 Task: Create a due date automation trigger when advanced on, on the monday of the week a card is due add dates without a due date at 11:00 AM.
Action: Mouse moved to (919, 273)
Screenshot: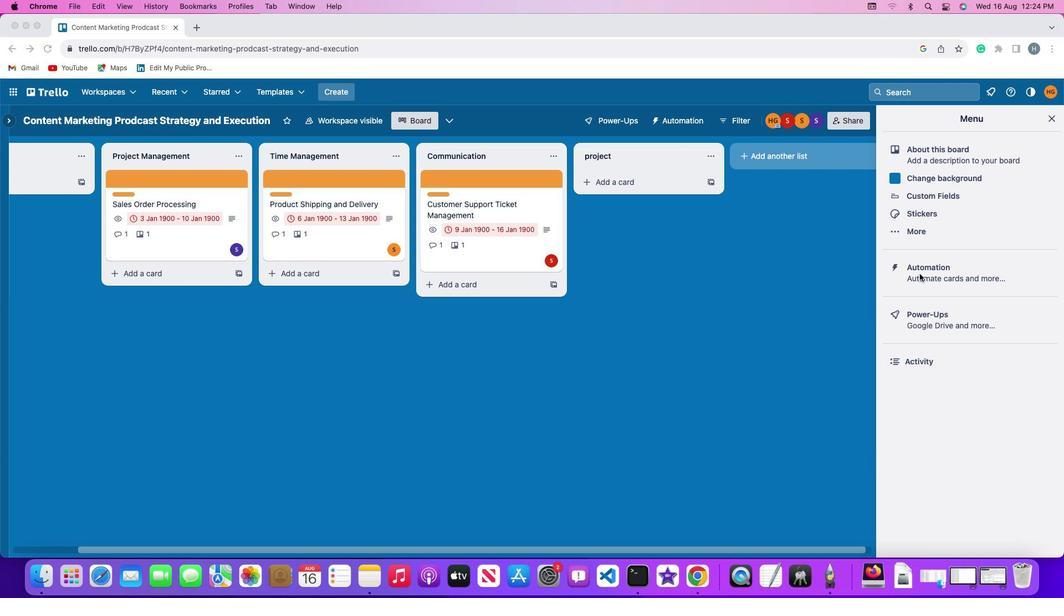 
Action: Mouse pressed left at (919, 273)
Screenshot: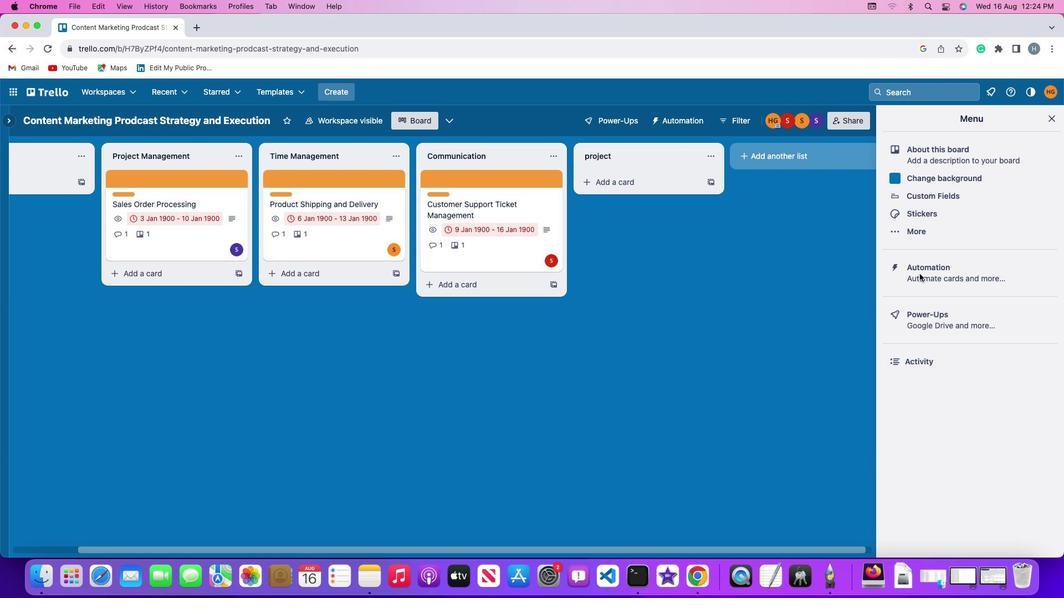 
Action: Mouse pressed left at (919, 273)
Screenshot: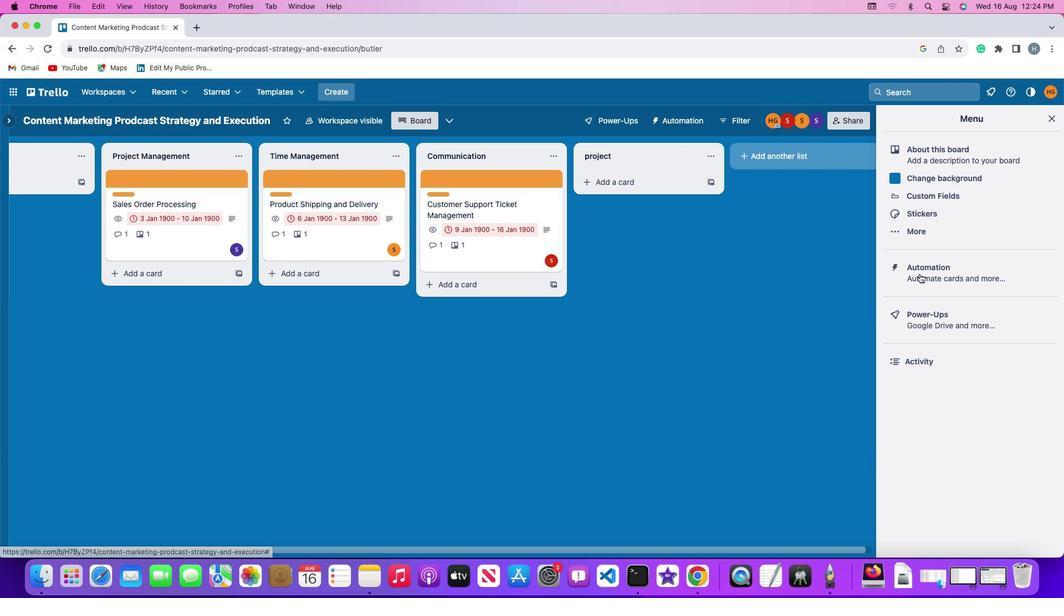 
Action: Mouse moved to (72, 266)
Screenshot: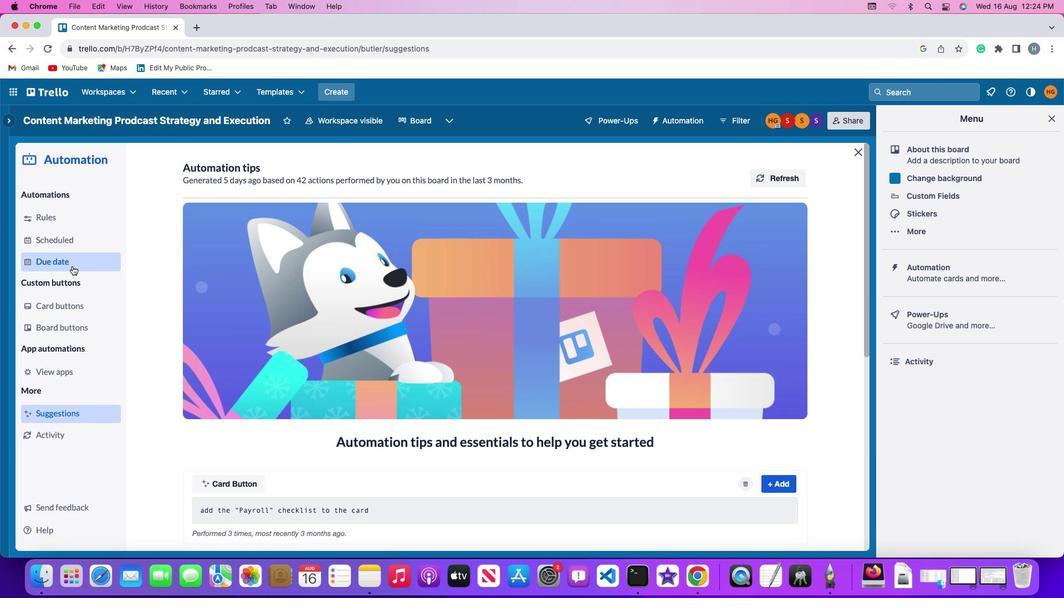 
Action: Mouse pressed left at (72, 266)
Screenshot: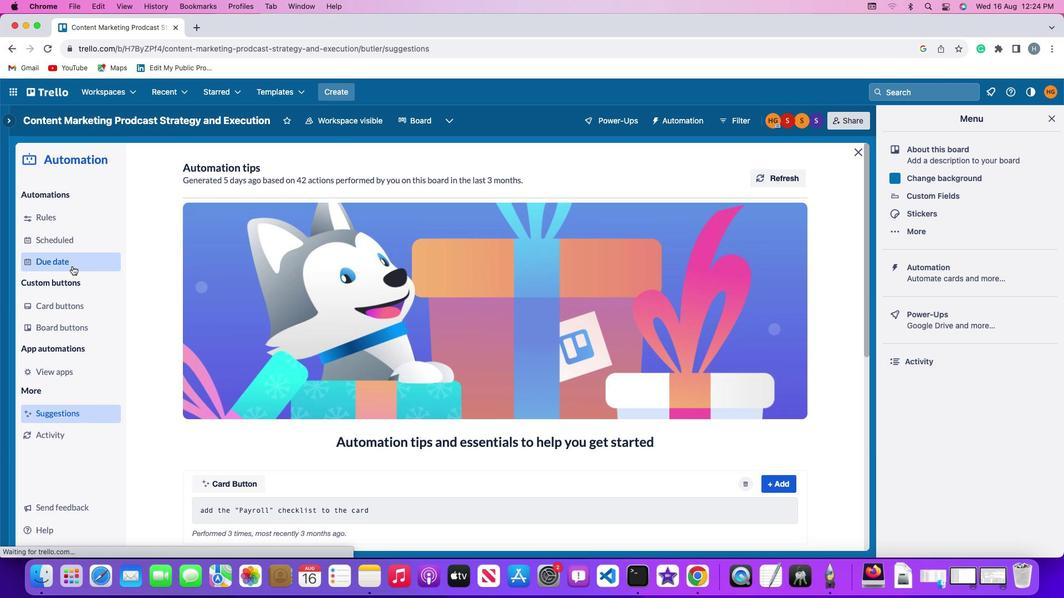 
Action: Mouse moved to (737, 169)
Screenshot: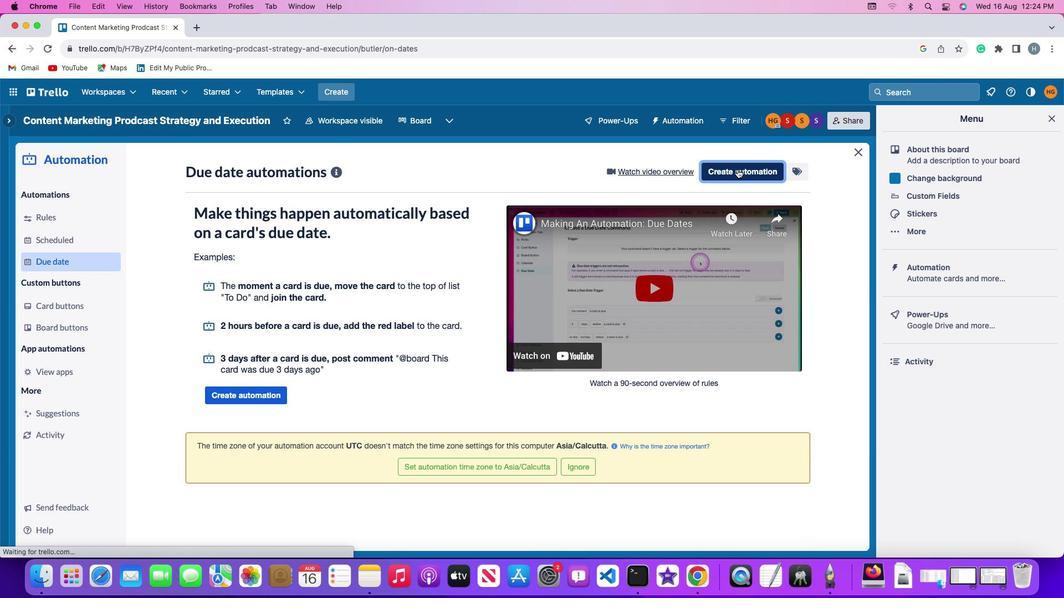 
Action: Mouse pressed left at (737, 169)
Screenshot: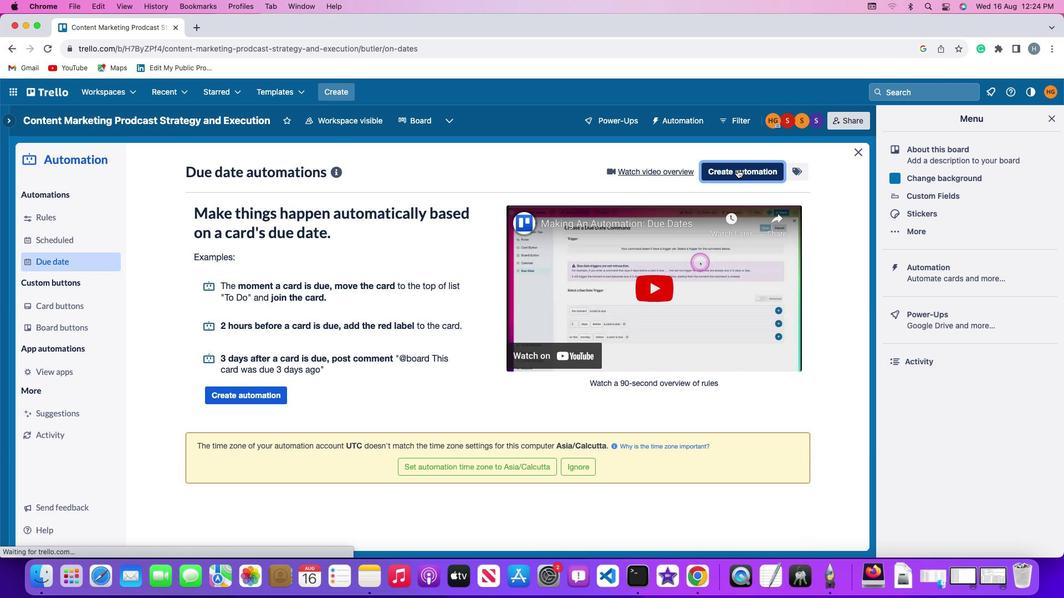 
Action: Mouse moved to (247, 283)
Screenshot: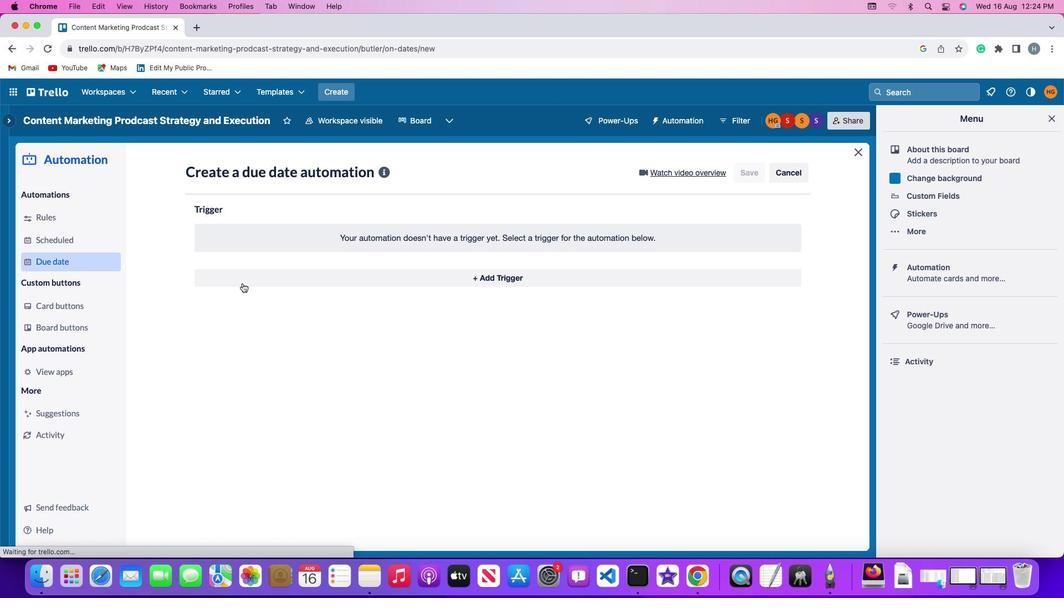 
Action: Mouse pressed left at (247, 283)
Screenshot: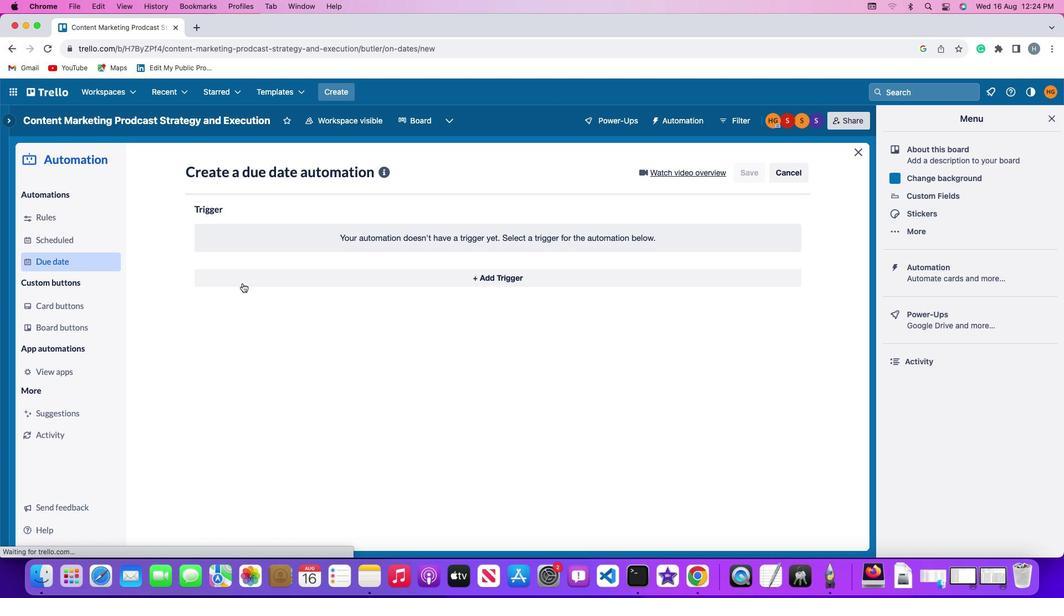 
Action: Mouse moved to (235, 481)
Screenshot: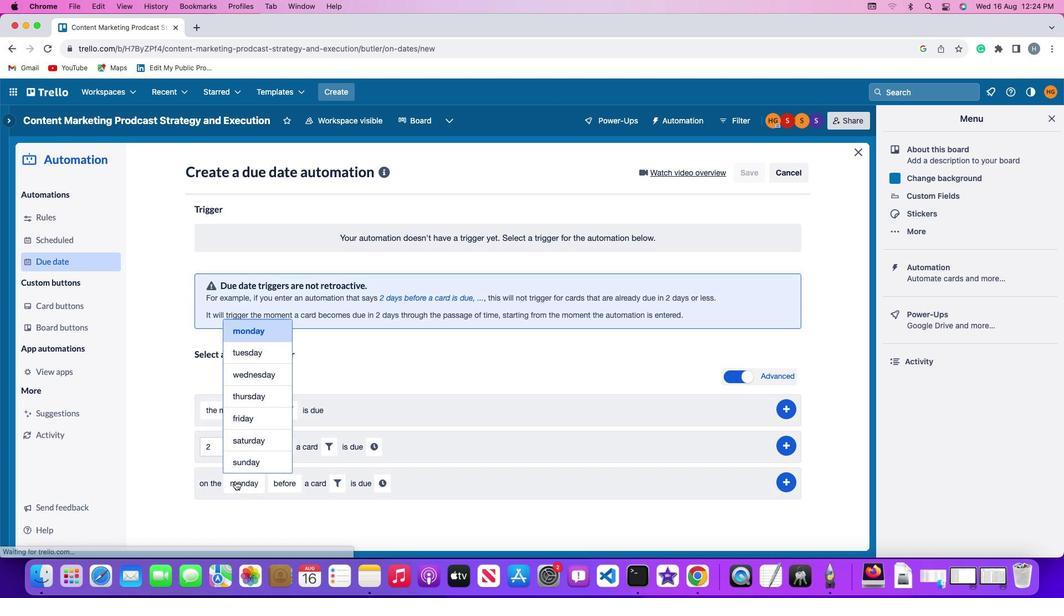 
Action: Mouse pressed left at (235, 481)
Screenshot: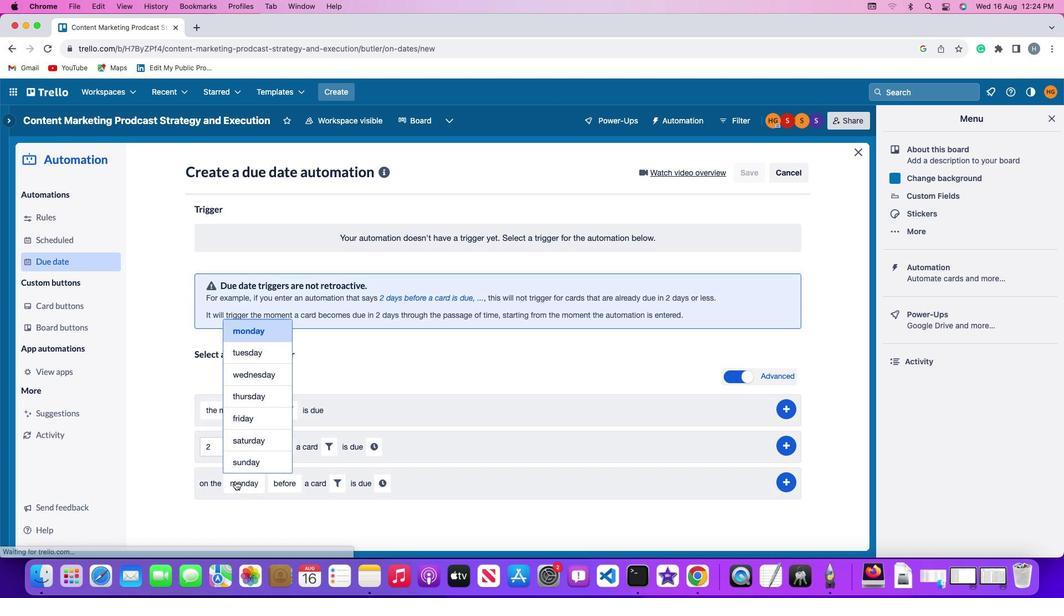 
Action: Mouse moved to (235, 328)
Screenshot: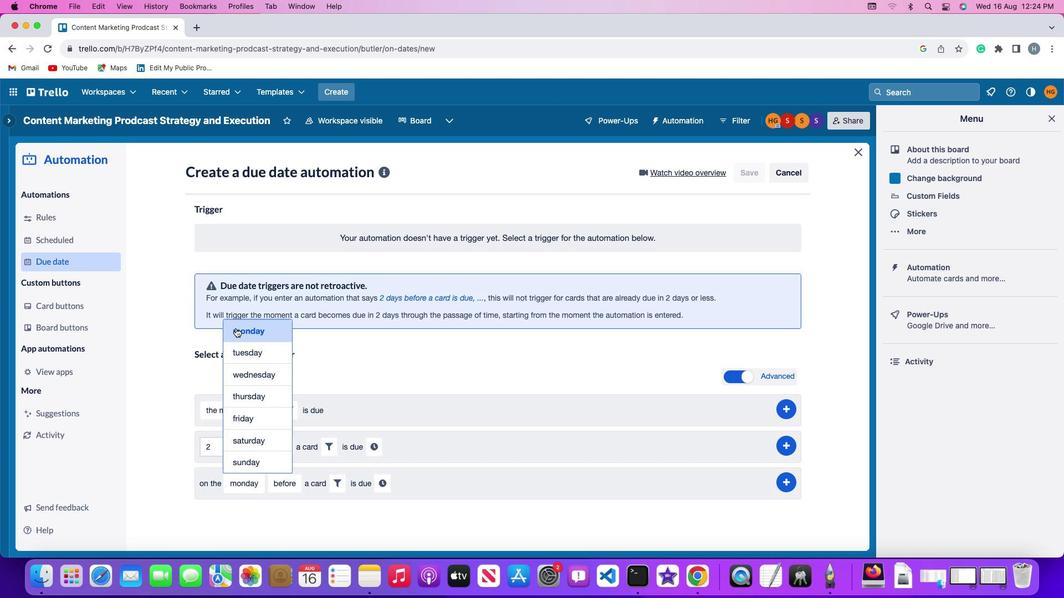 
Action: Mouse pressed left at (235, 328)
Screenshot: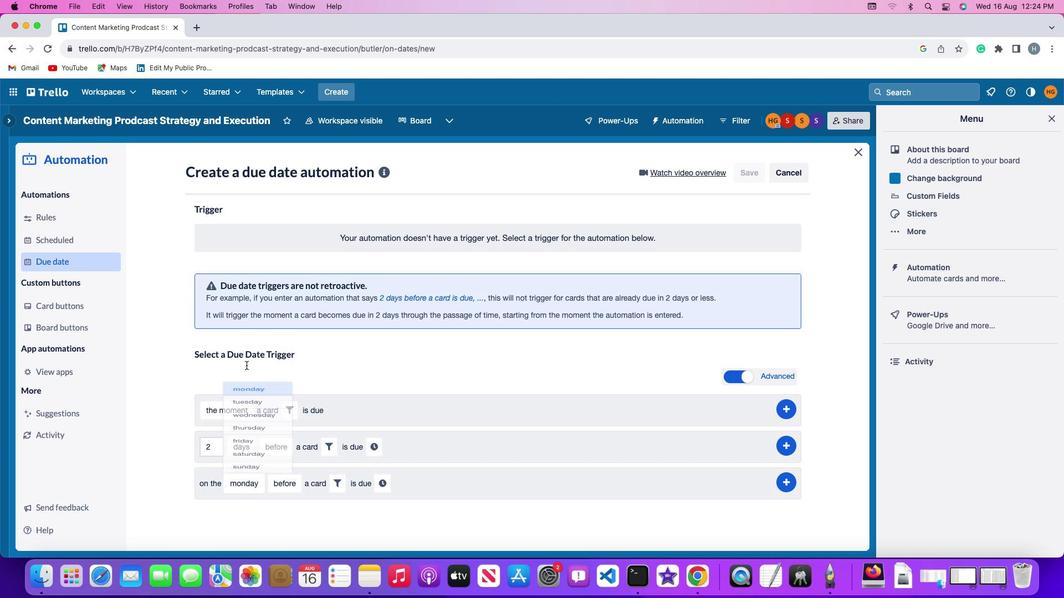 
Action: Mouse moved to (289, 478)
Screenshot: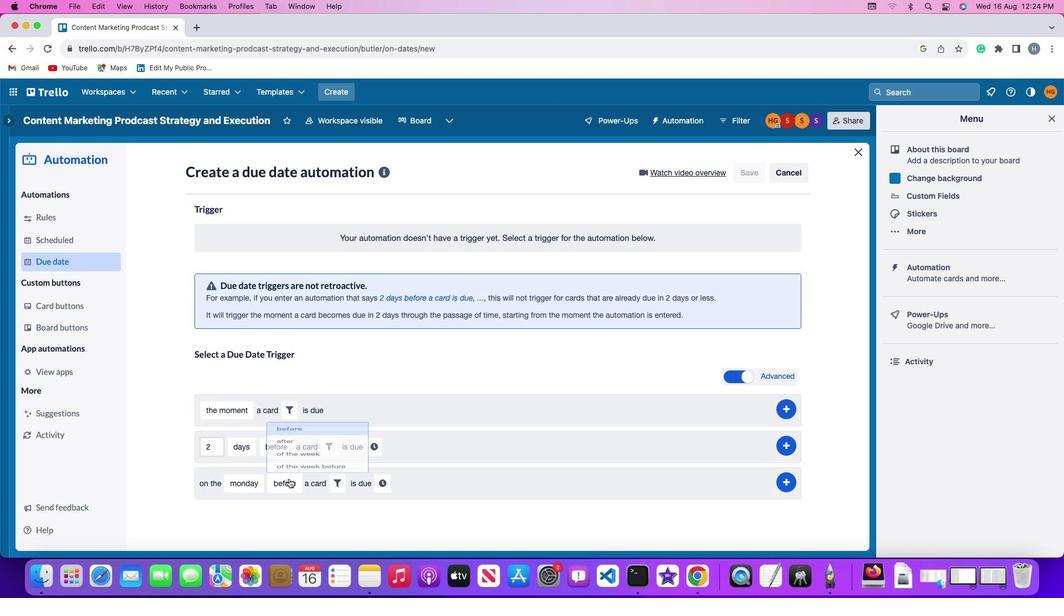 
Action: Mouse pressed left at (289, 478)
Screenshot: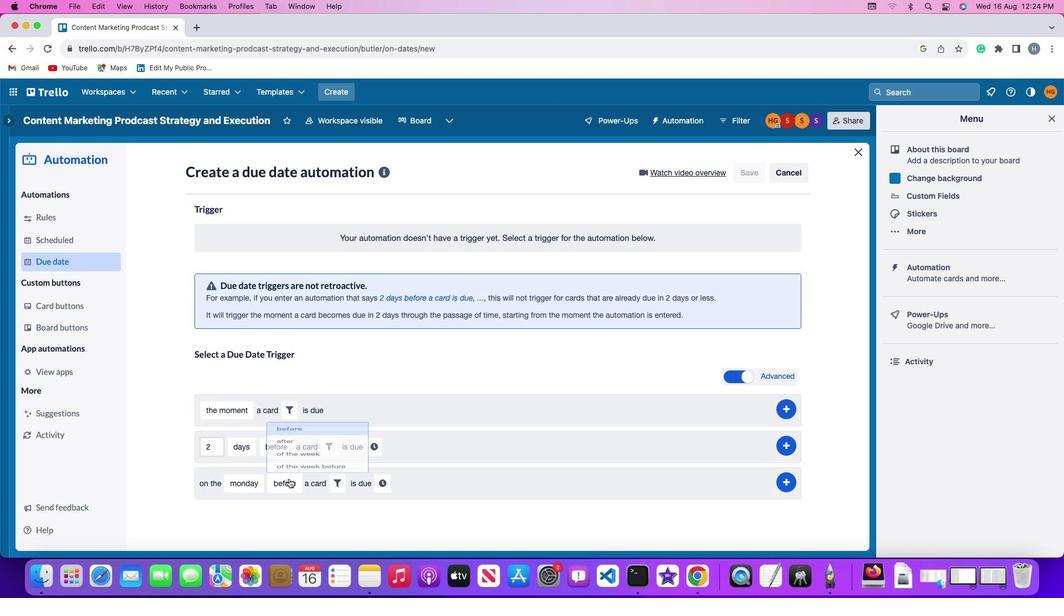 
Action: Mouse moved to (288, 432)
Screenshot: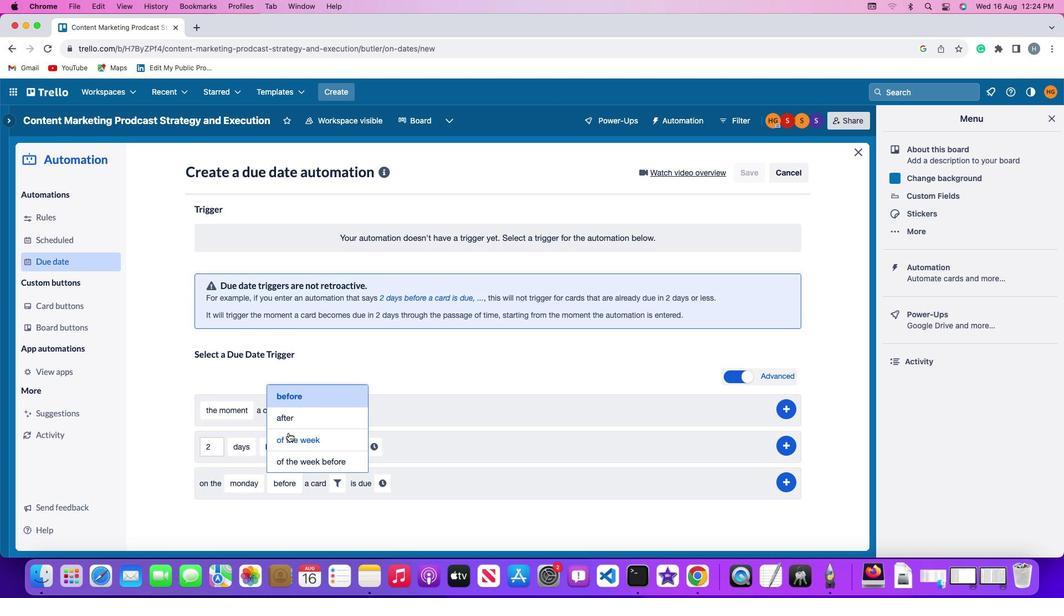 
Action: Mouse pressed left at (288, 432)
Screenshot: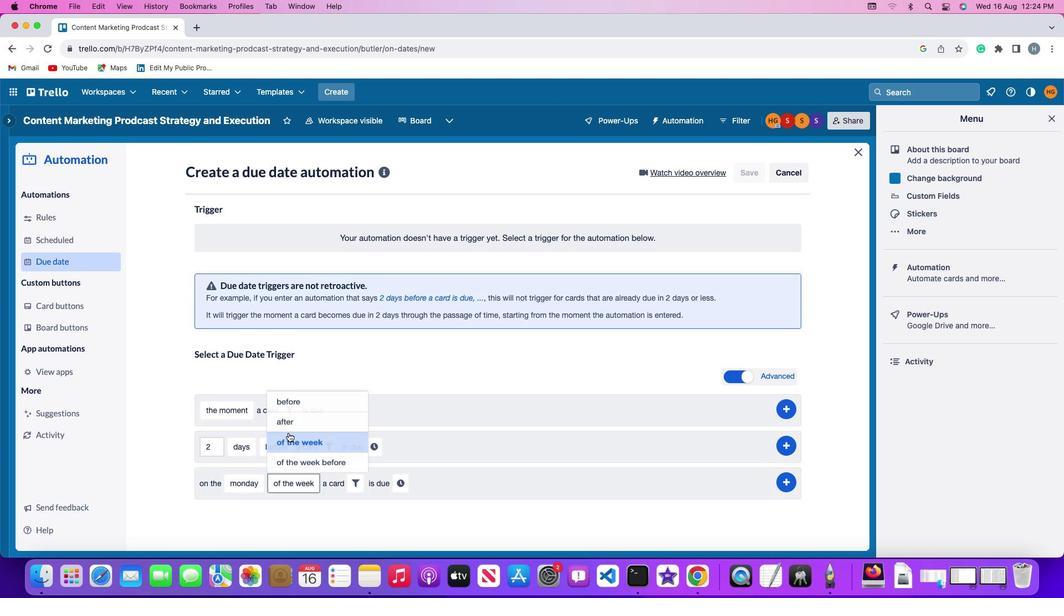 
Action: Mouse moved to (355, 480)
Screenshot: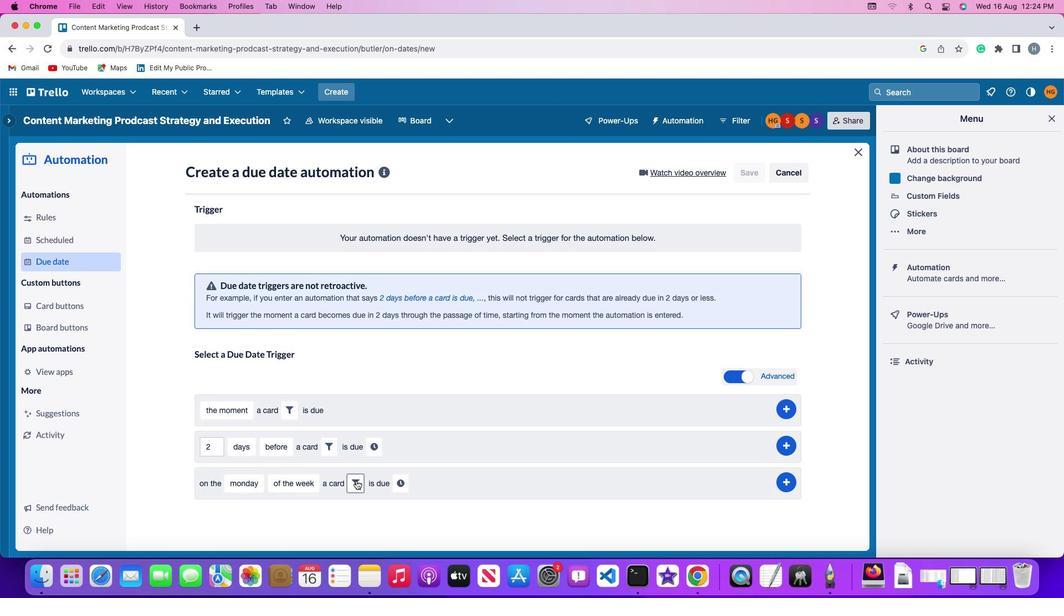 
Action: Mouse pressed left at (355, 480)
Screenshot: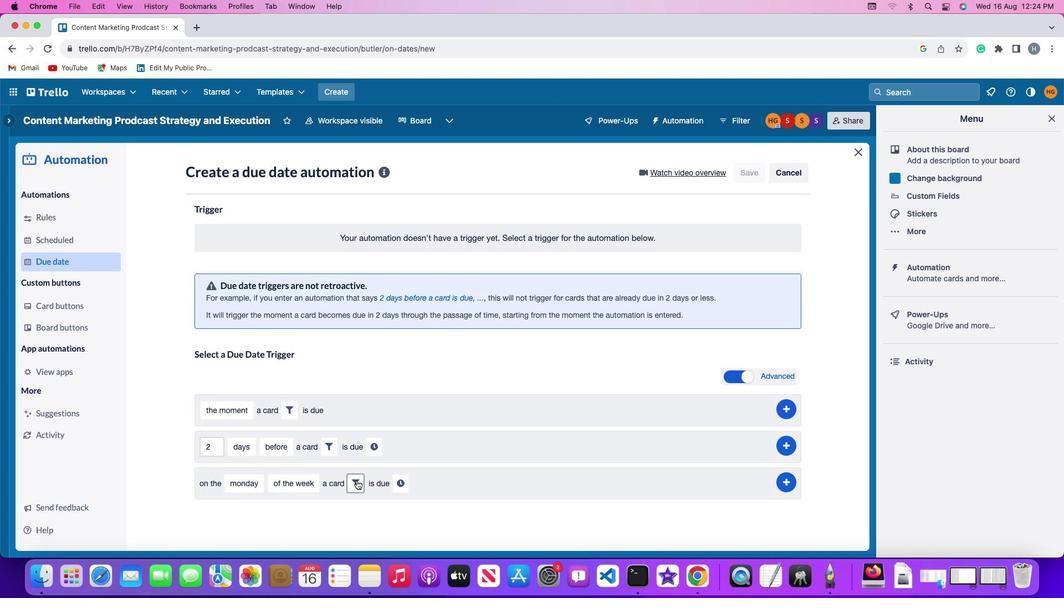 
Action: Mouse moved to (415, 525)
Screenshot: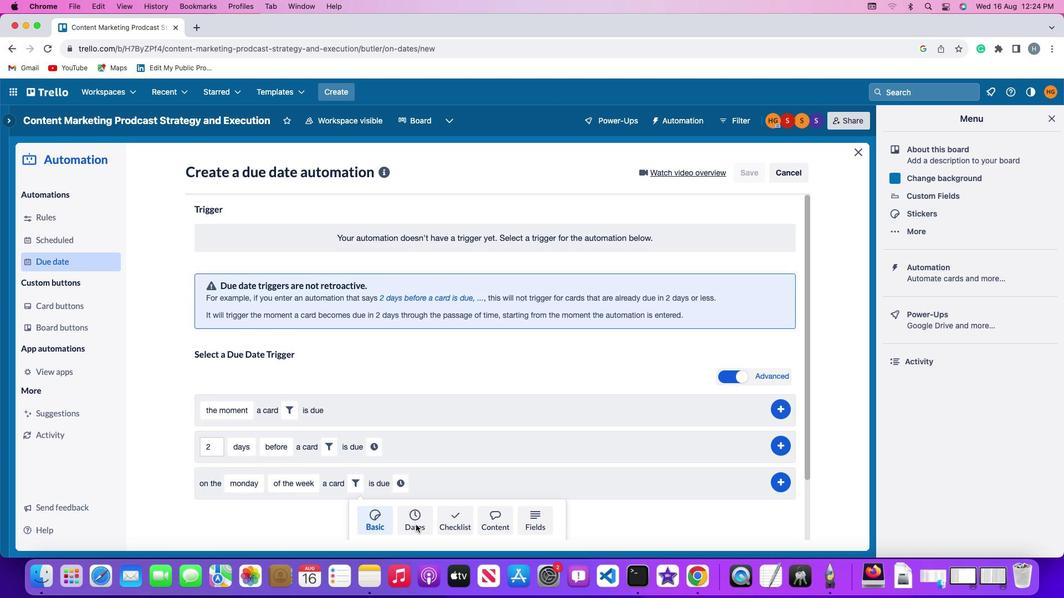 
Action: Mouse pressed left at (415, 525)
Screenshot: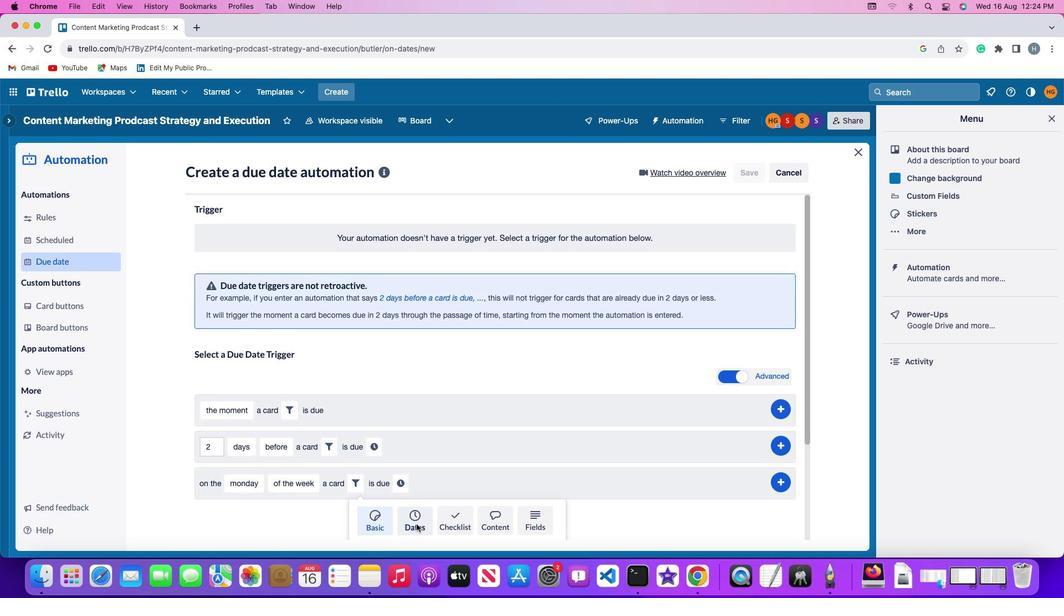 
Action: Mouse moved to (337, 516)
Screenshot: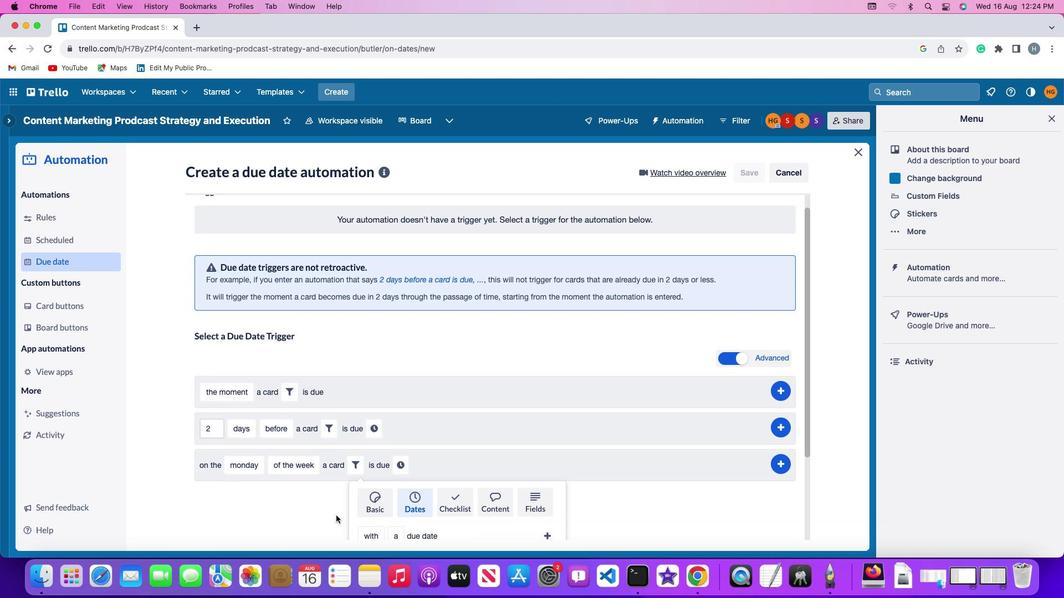 
Action: Mouse scrolled (337, 516) with delta (0, 0)
Screenshot: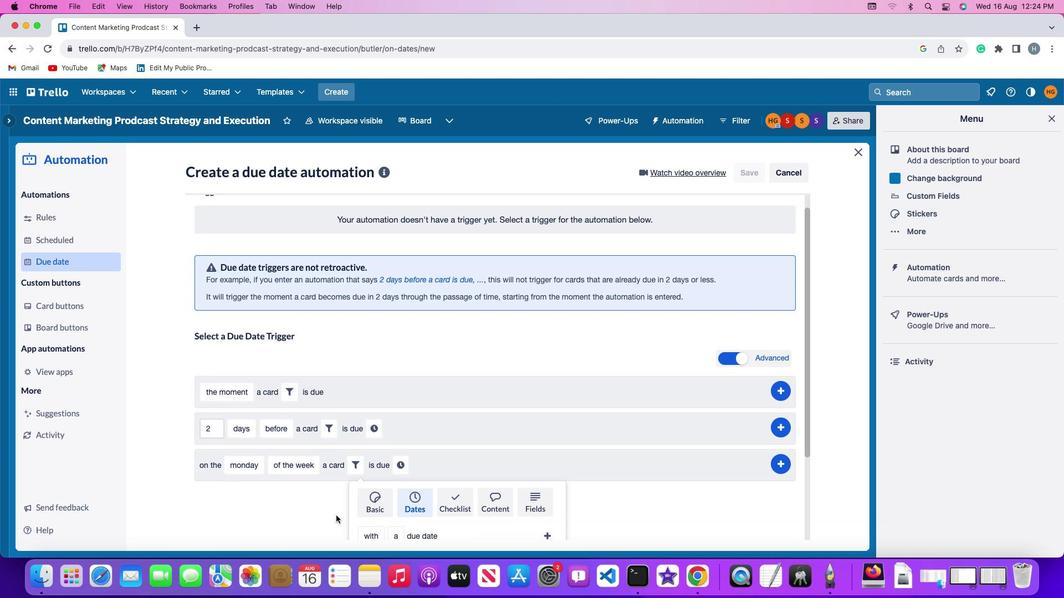 
Action: Mouse moved to (337, 516)
Screenshot: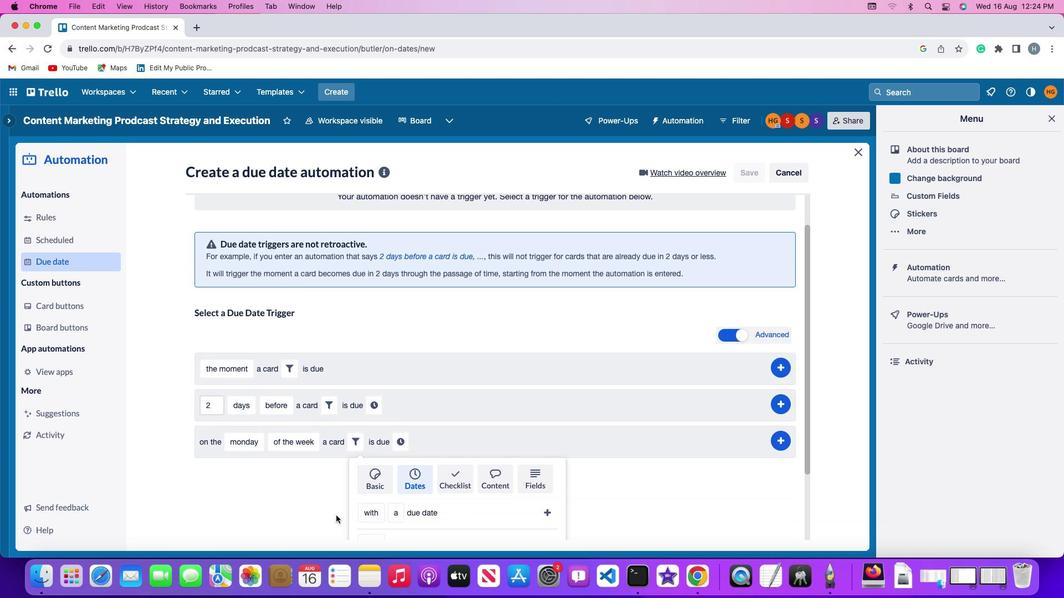 
Action: Mouse scrolled (337, 516) with delta (0, 0)
Screenshot: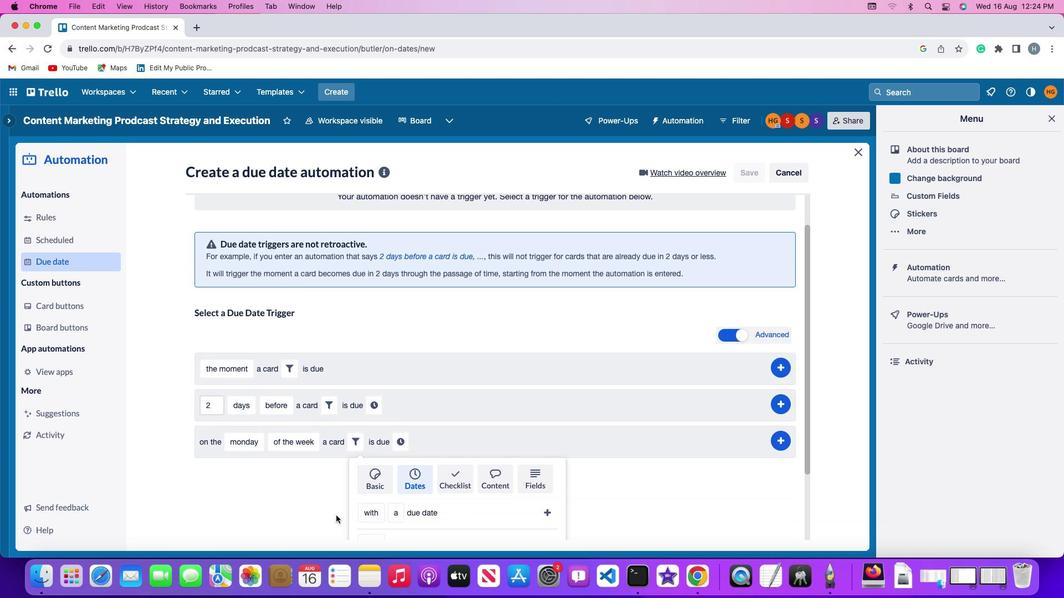 
Action: Mouse scrolled (337, 516) with delta (0, -1)
Screenshot: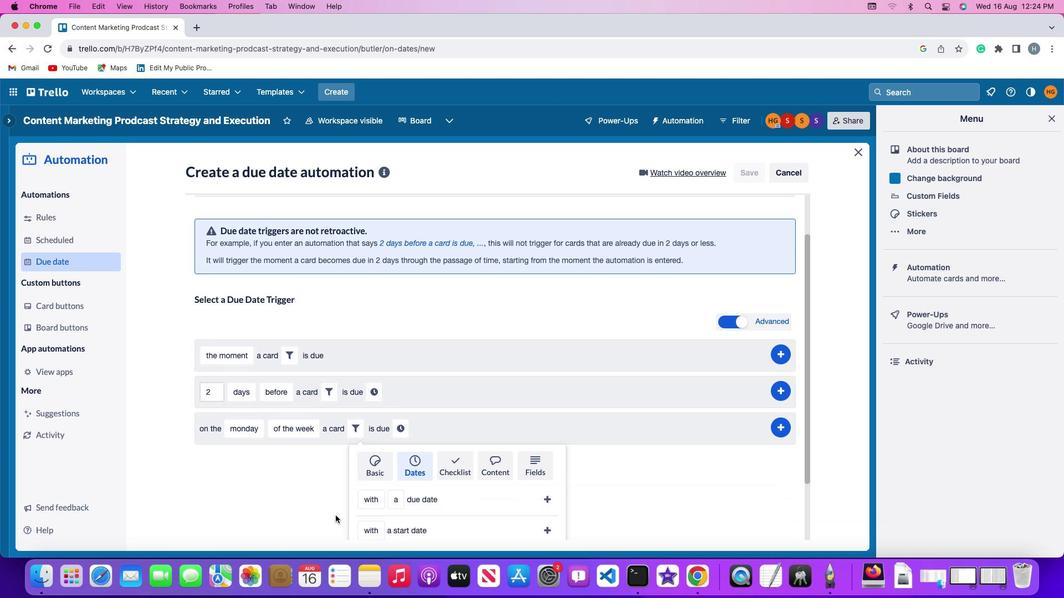 
Action: Mouse moved to (336, 515)
Screenshot: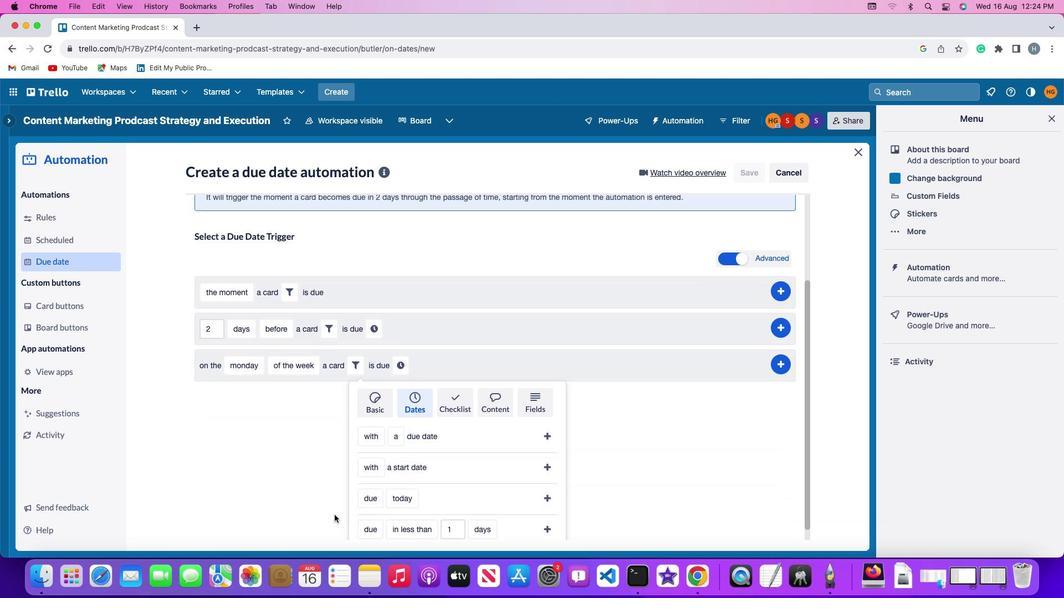 
Action: Mouse scrolled (336, 515) with delta (0, -2)
Screenshot: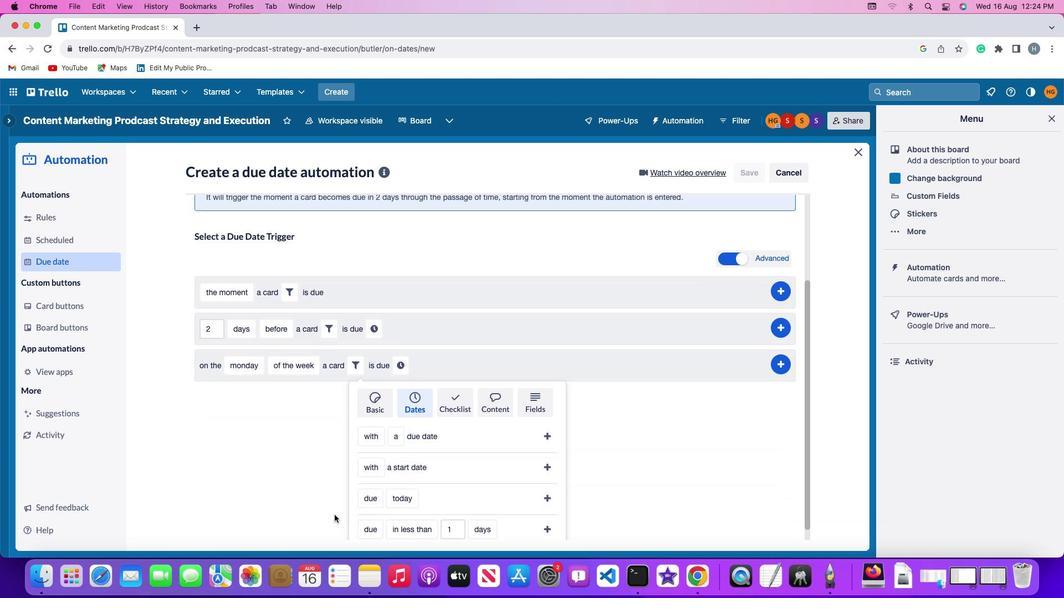 
Action: Mouse moved to (367, 418)
Screenshot: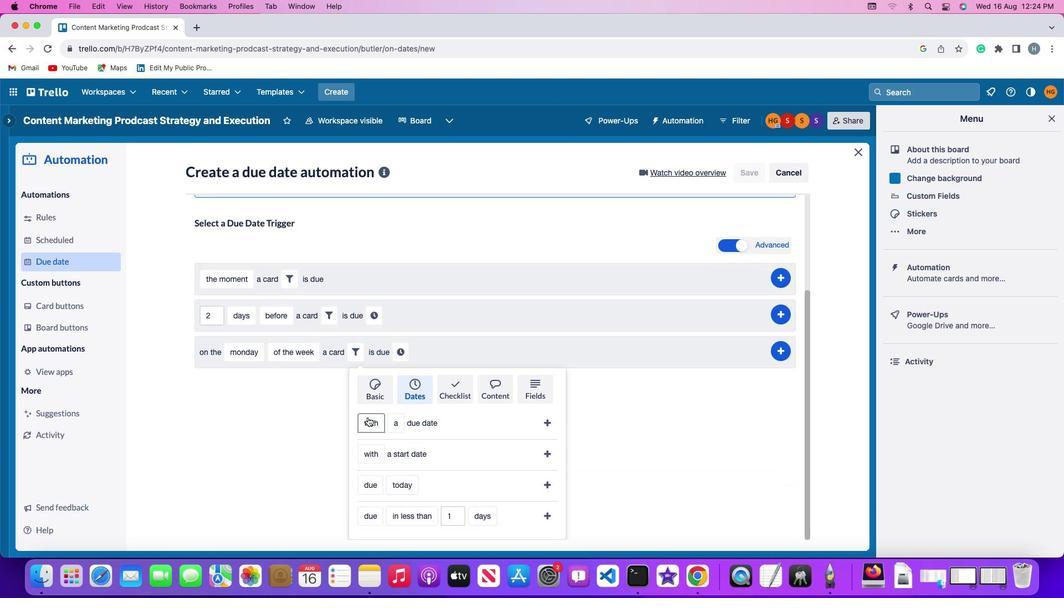 
Action: Mouse pressed left at (367, 418)
Screenshot: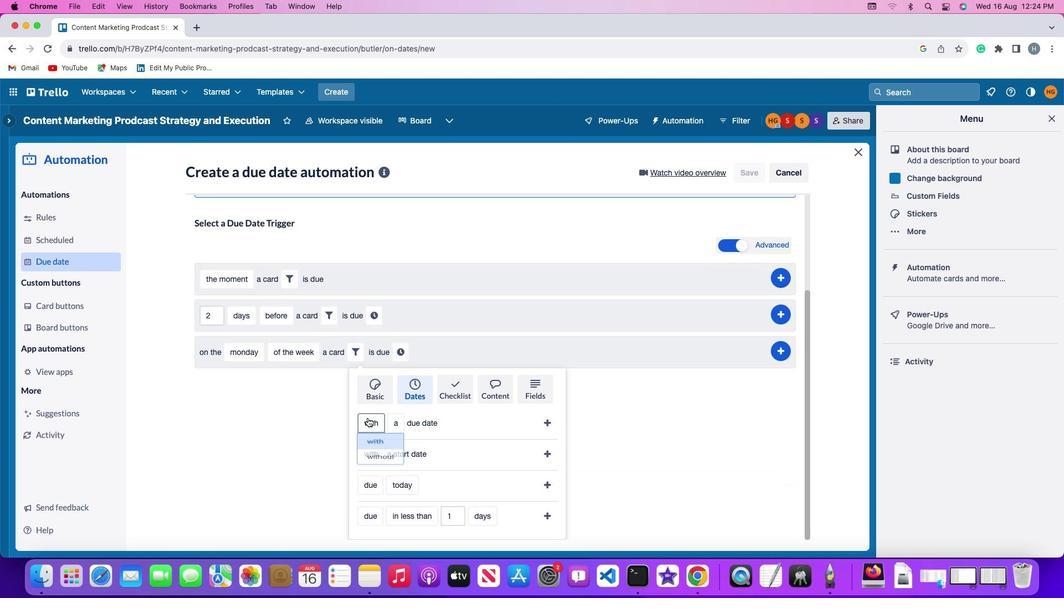 
Action: Mouse moved to (375, 471)
Screenshot: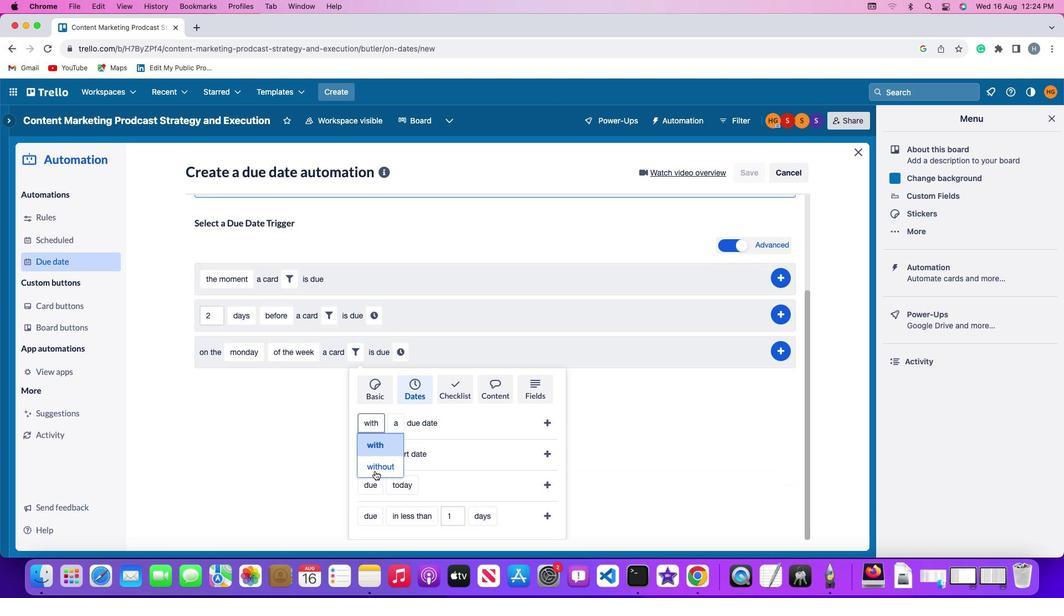 
Action: Mouse pressed left at (375, 471)
Screenshot: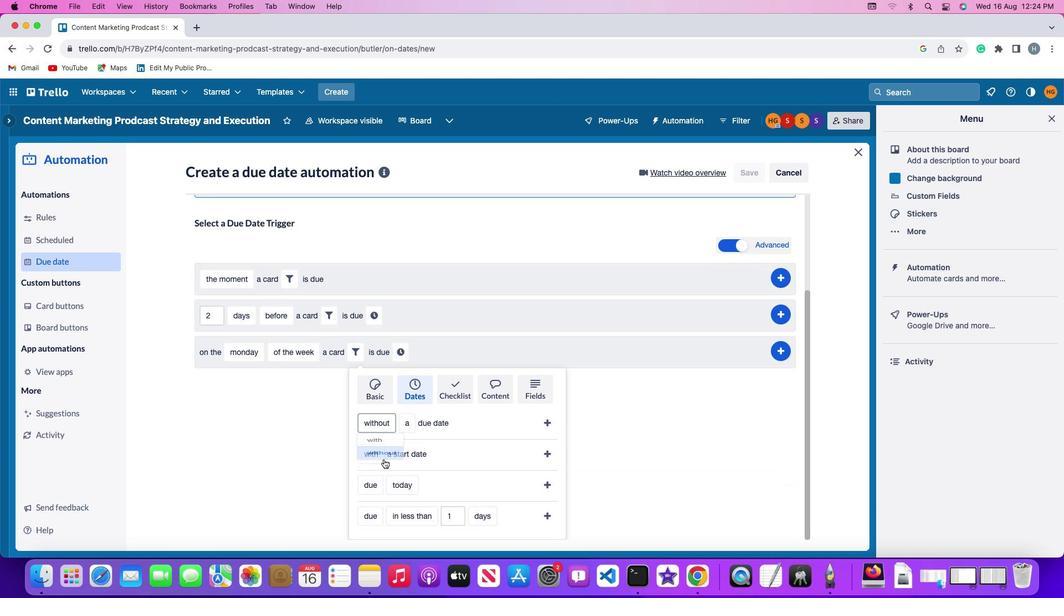 
Action: Mouse moved to (403, 429)
Screenshot: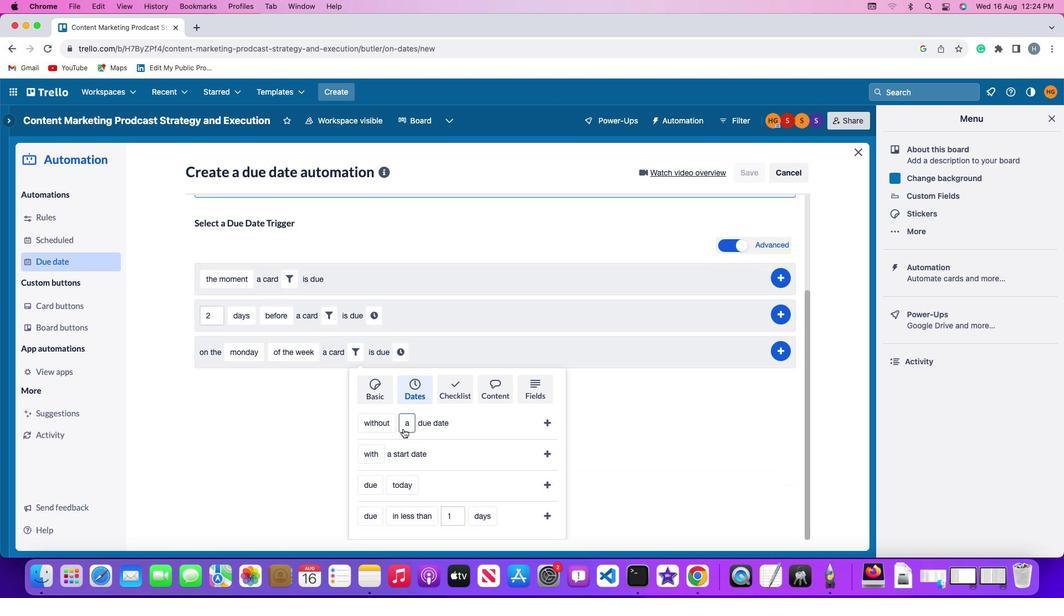 
Action: Mouse pressed left at (403, 429)
Screenshot: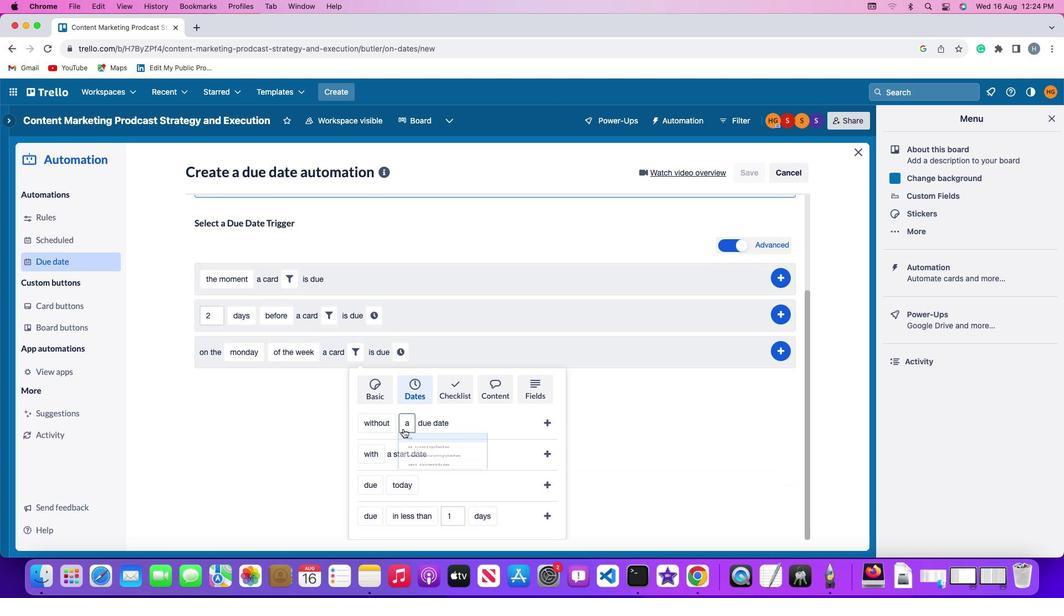 
Action: Mouse moved to (421, 447)
Screenshot: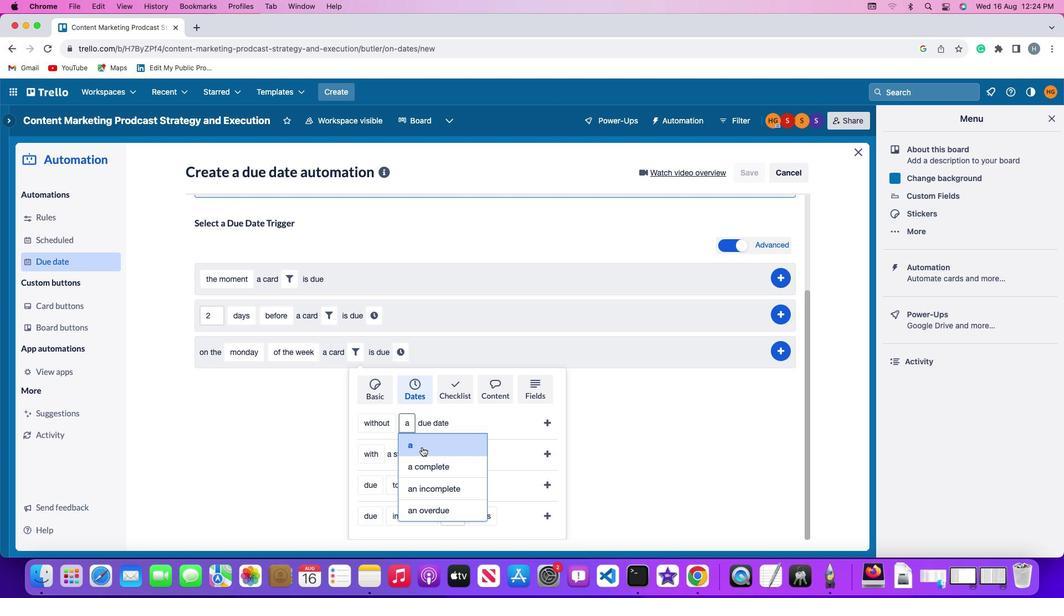 
Action: Mouse pressed left at (421, 447)
Screenshot: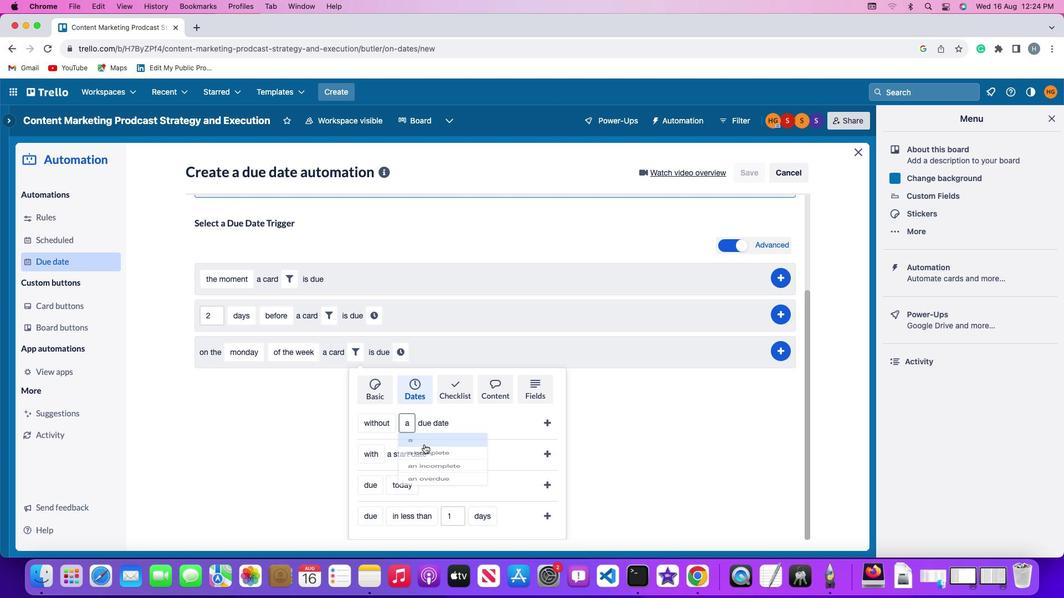 
Action: Mouse moved to (549, 422)
Screenshot: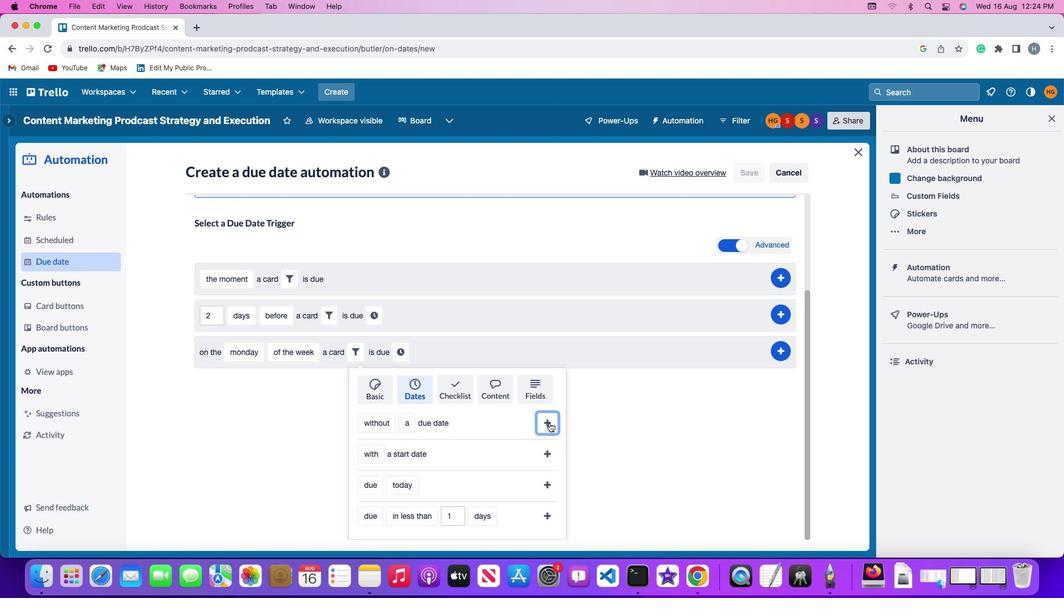 
Action: Mouse pressed left at (549, 422)
Screenshot: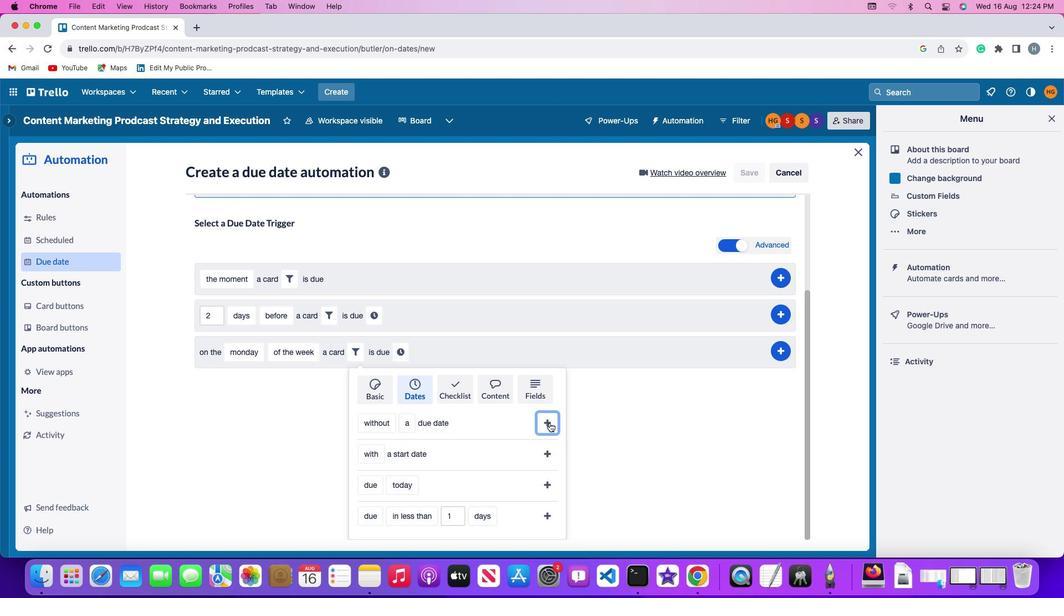 
Action: Mouse moved to (489, 481)
Screenshot: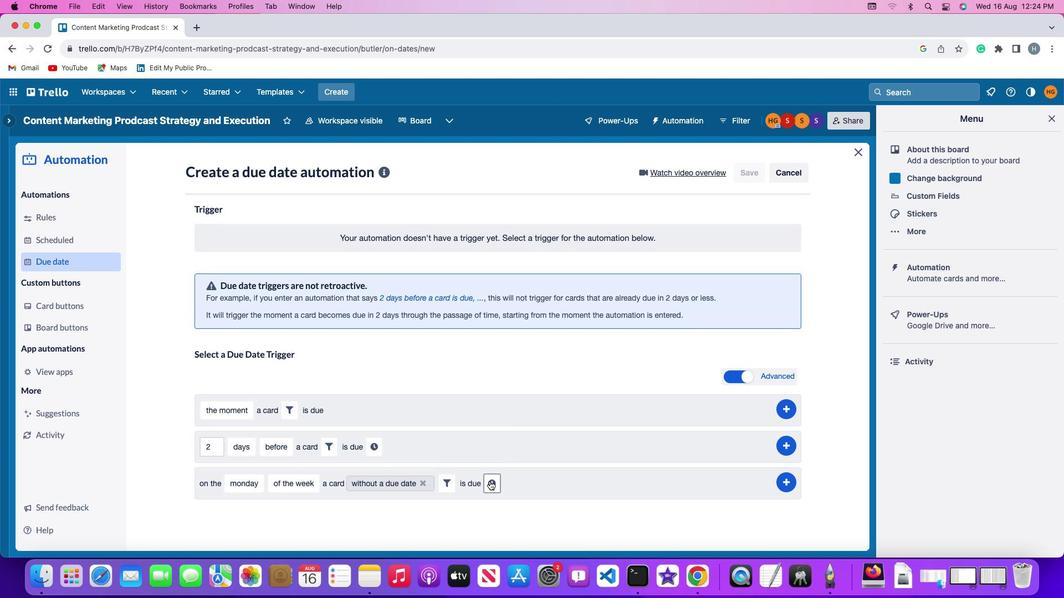 
Action: Mouse pressed left at (489, 481)
Screenshot: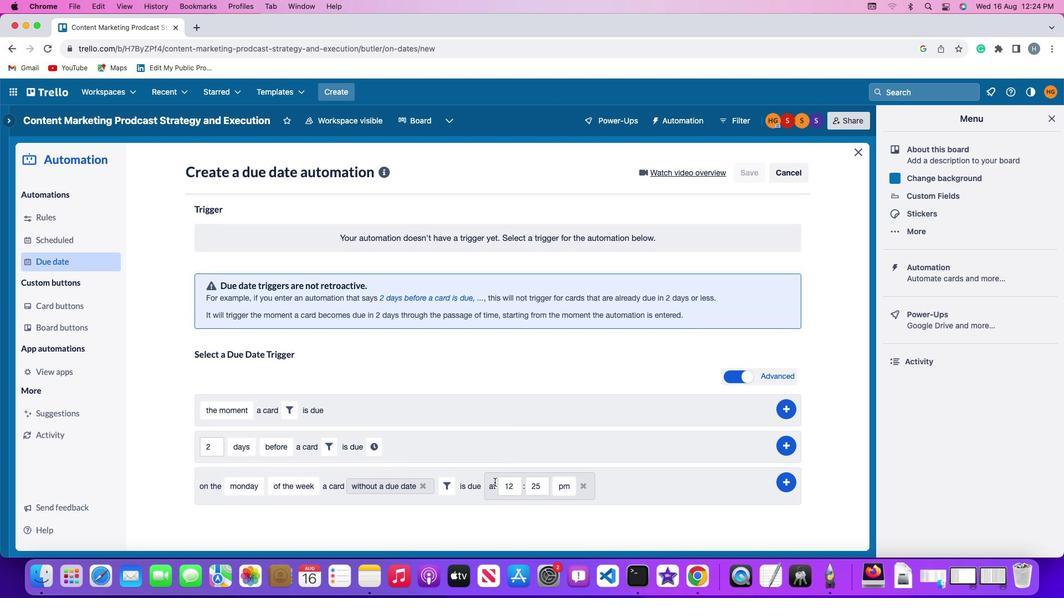 
Action: Mouse moved to (515, 486)
Screenshot: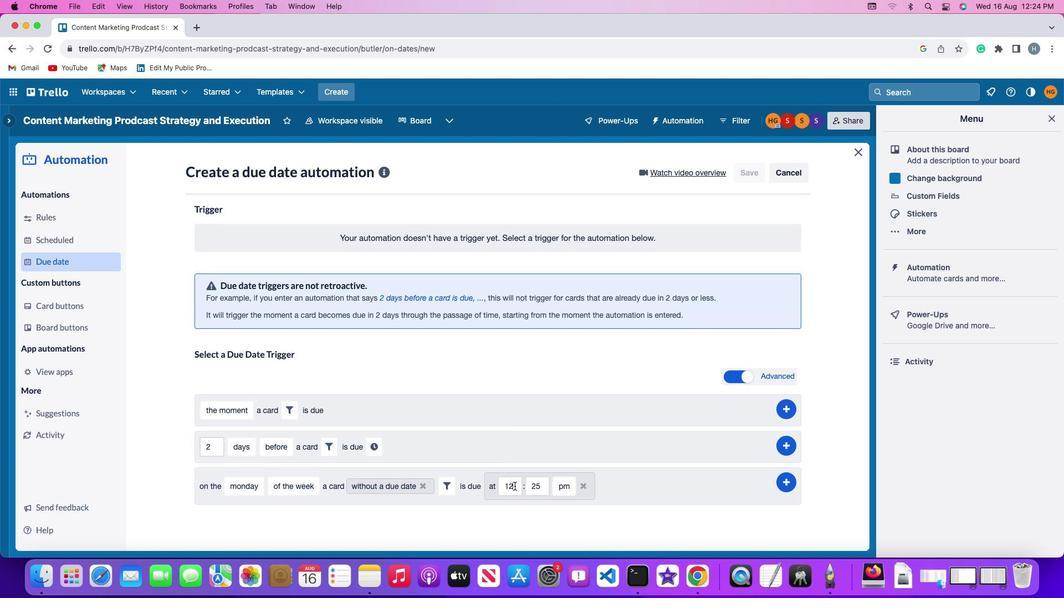 
Action: Mouse pressed left at (515, 486)
Screenshot: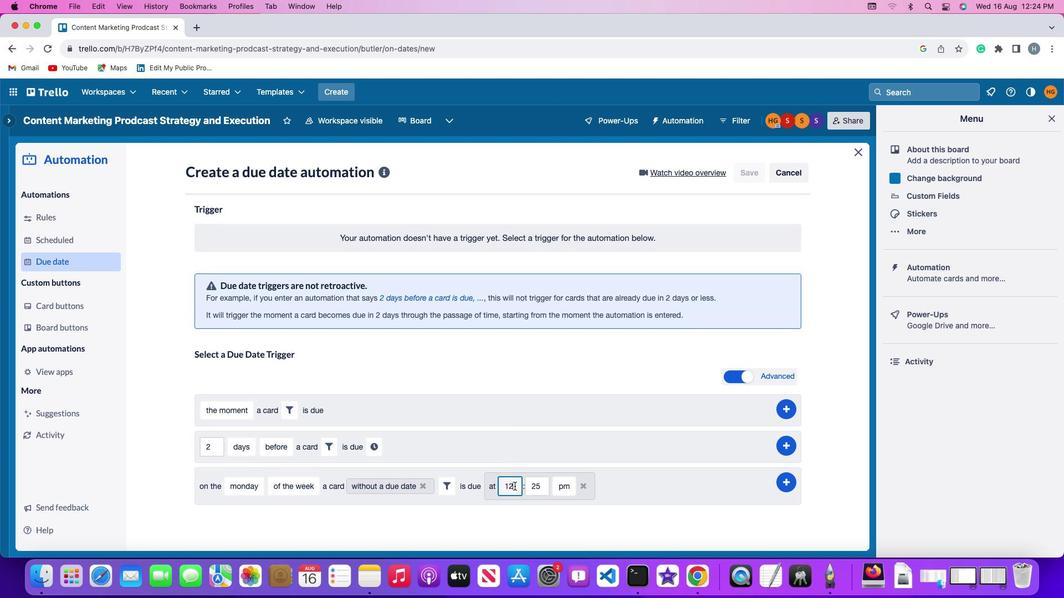
Action: Key pressed Key.backspaceKey.backspace'1''1'
Screenshot: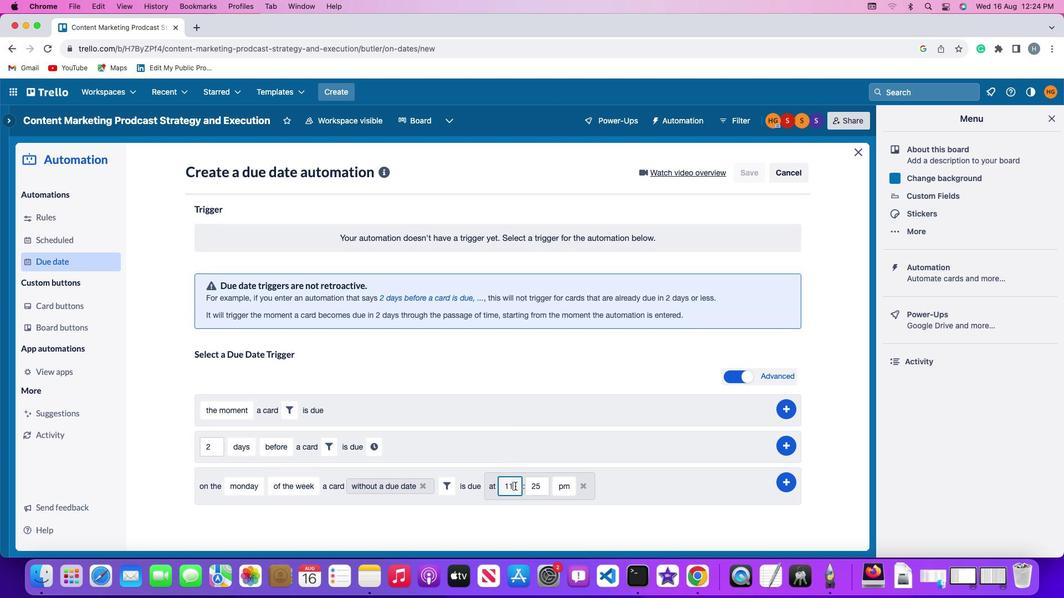 
Action: Mouse moved to (540, 485)
Screenshot: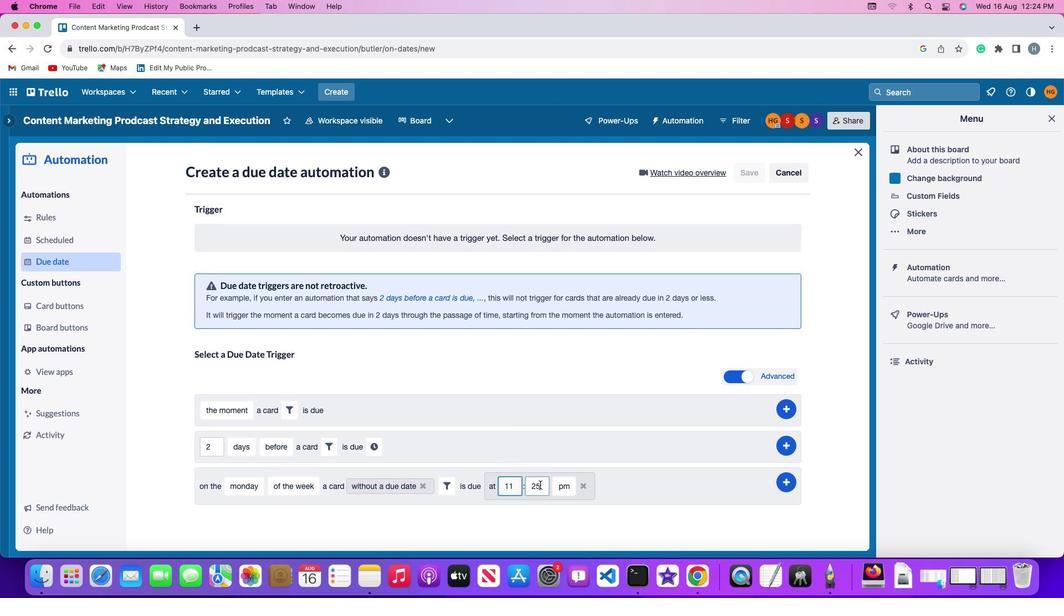 
Action: Mouse pressed left at (540, 485)
Screenshot: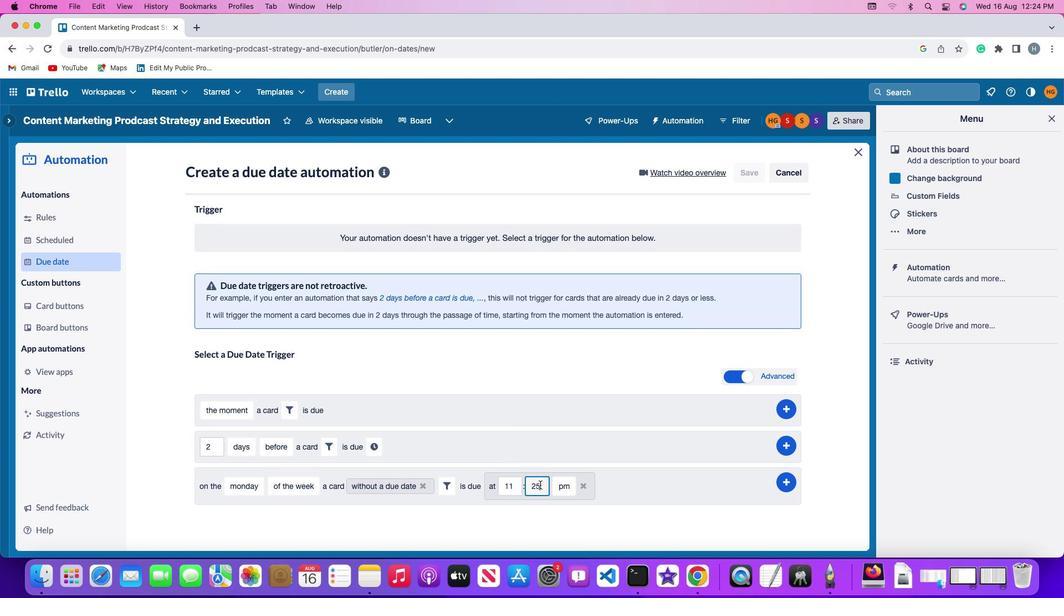 
Action: Key pressed Key.backspaceKey.backspace
Screenshot: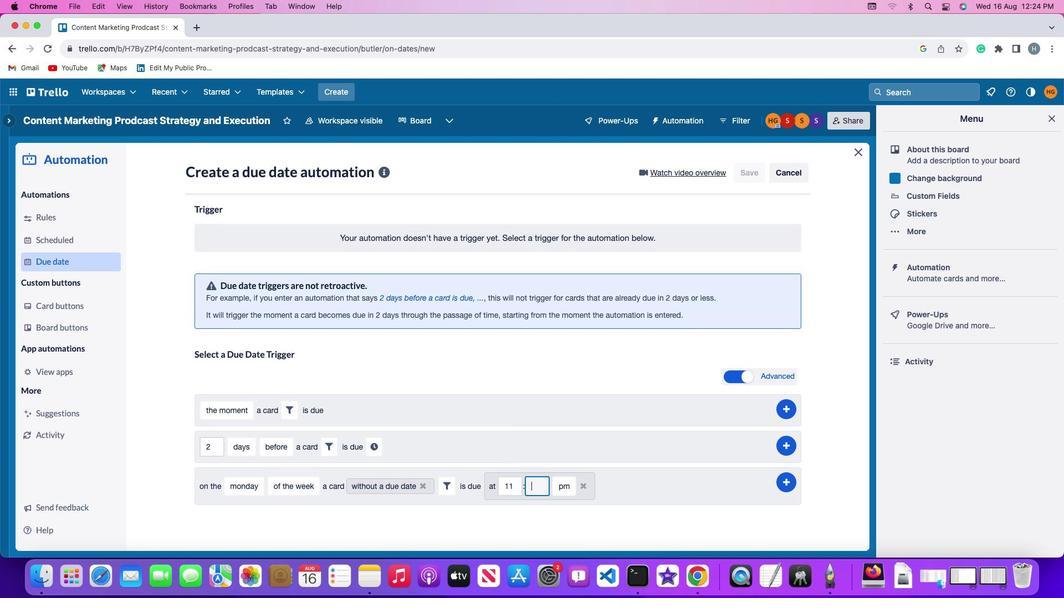 
Action: Mouse moved to (540, 485)
Screenshot: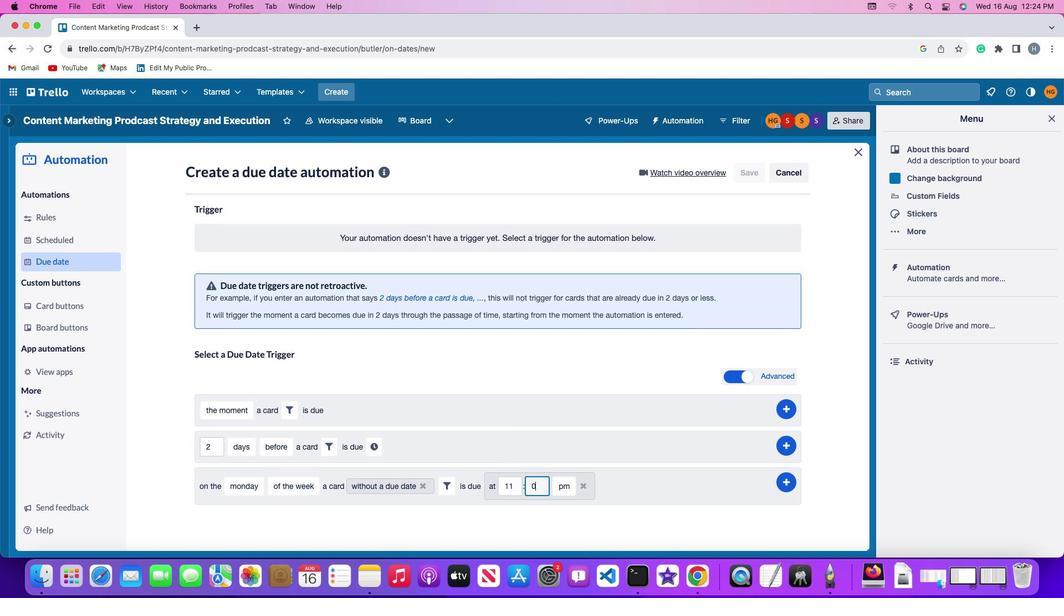 
Action: Key pressed '0''0'
Screenshot: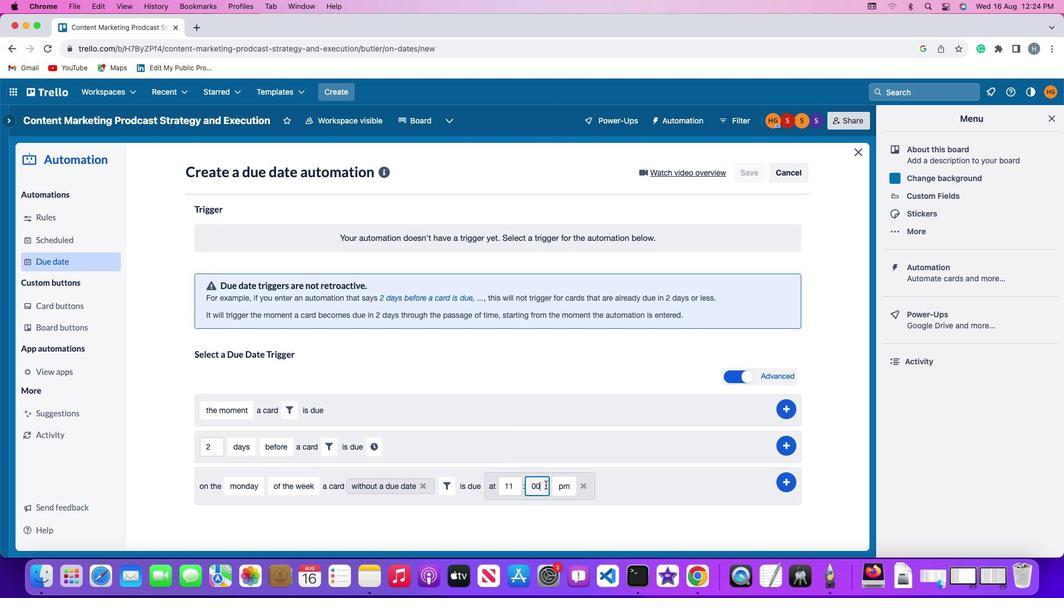 
Action: Mouse moved to (558, 485)
Screenshot: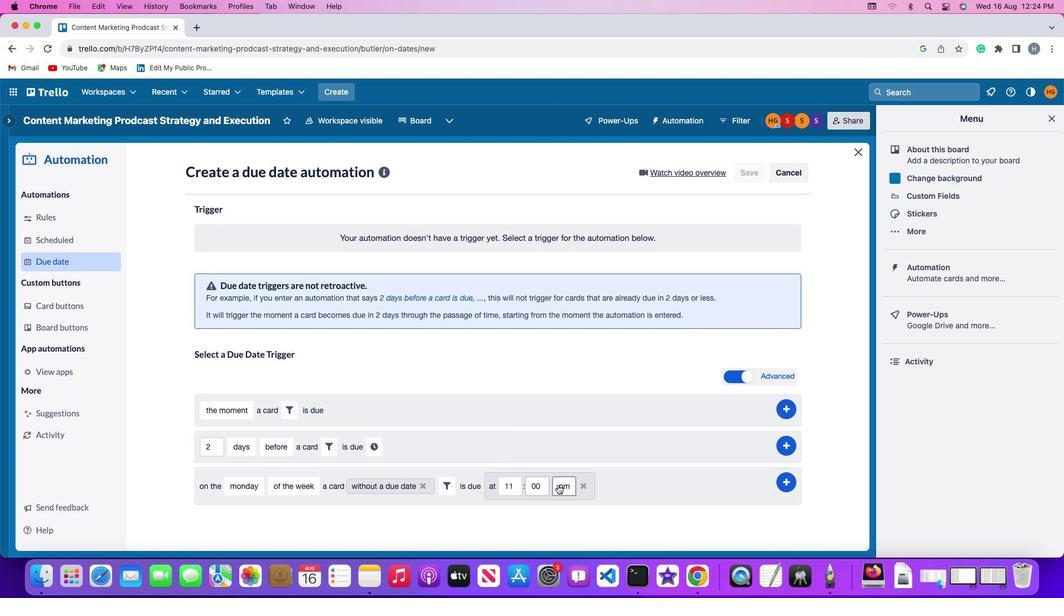 
Action: Mouse pressed left at (558, 485)
Screenshot: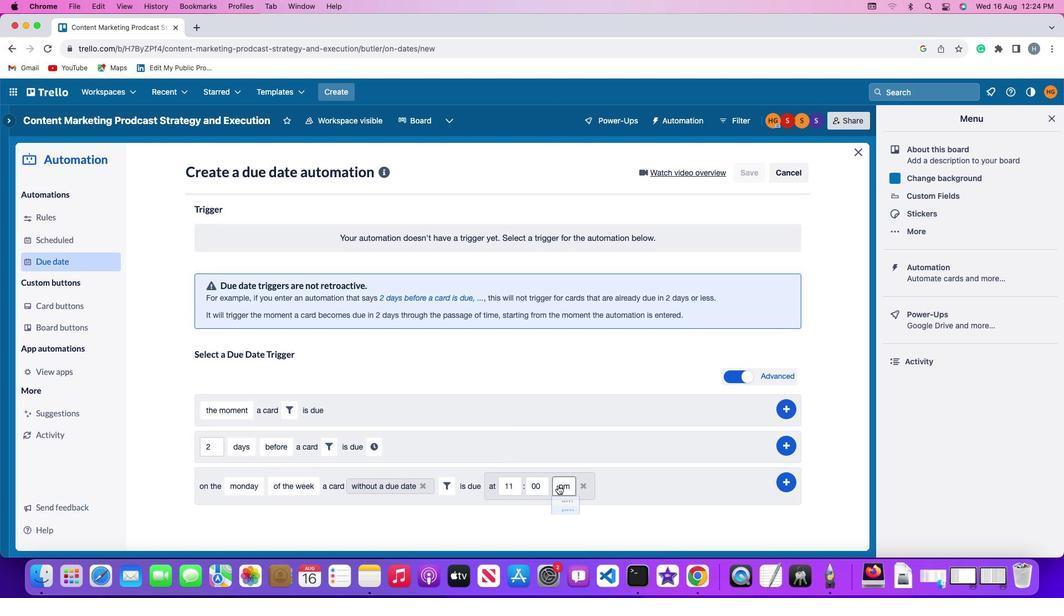 
Action: Mouse moved to (566, 506)
Screenshot: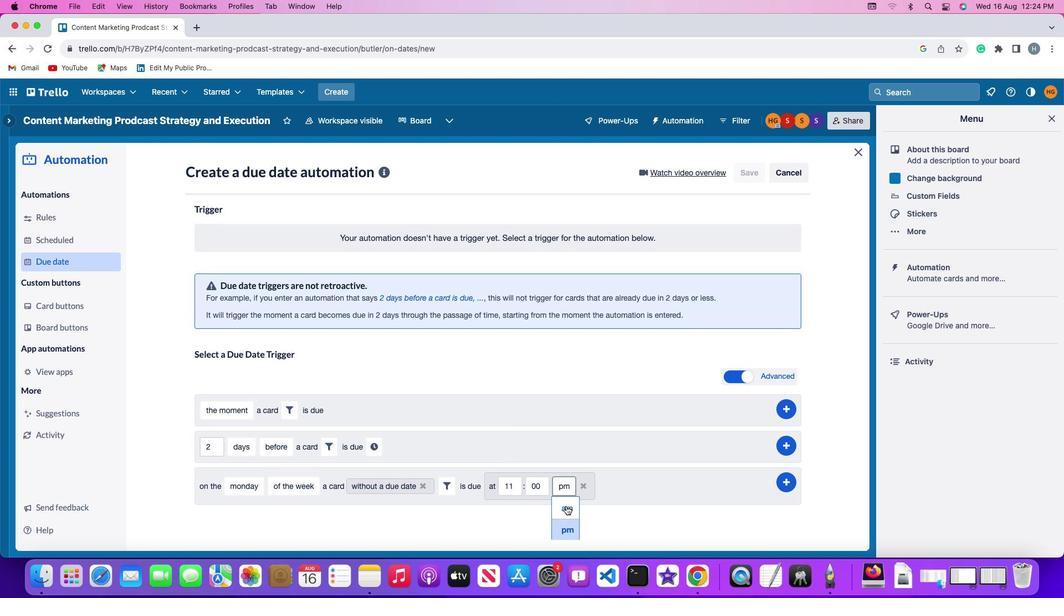 
Action: Mouse pressed left at (566, 506)
Screenshot: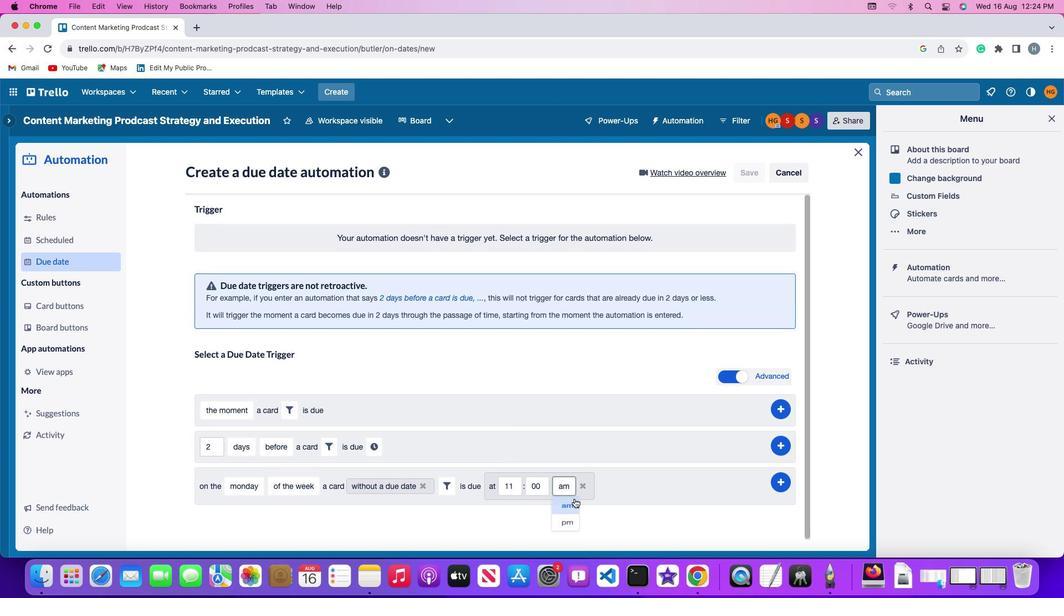 
Action: Mouse moved to (787, 481)
Screenshot: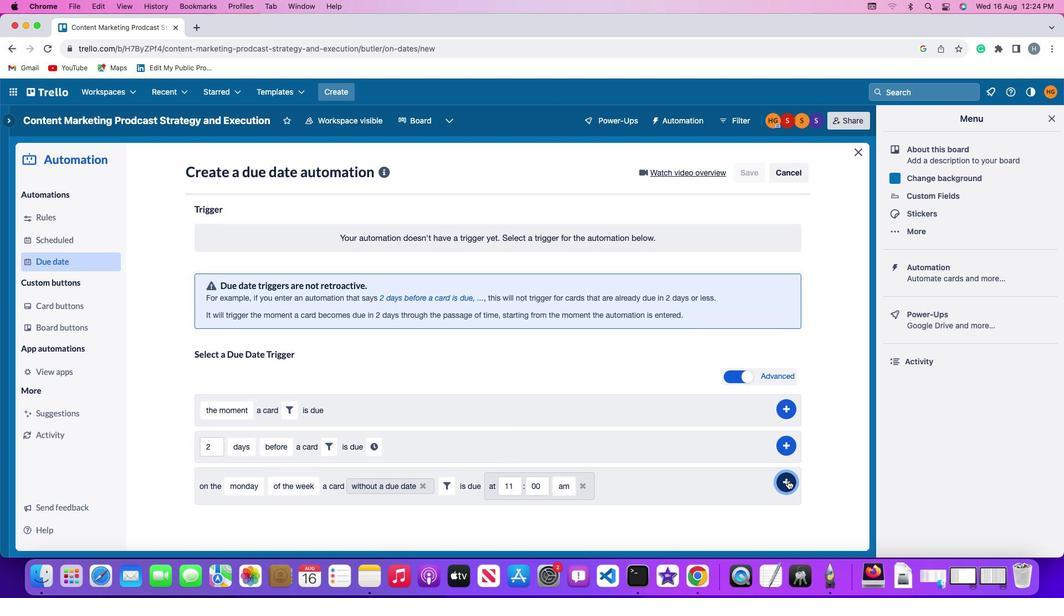 
Action: Mouse pressed left at (787, 481)
Screenshot: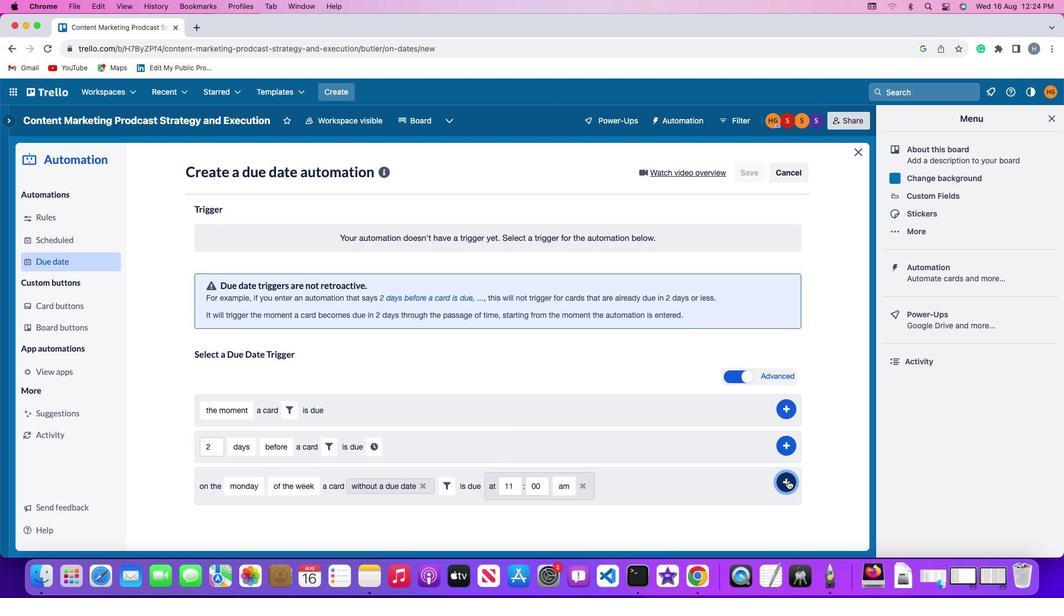 
Action: Mouse moved to (827, 401)
Screenshot: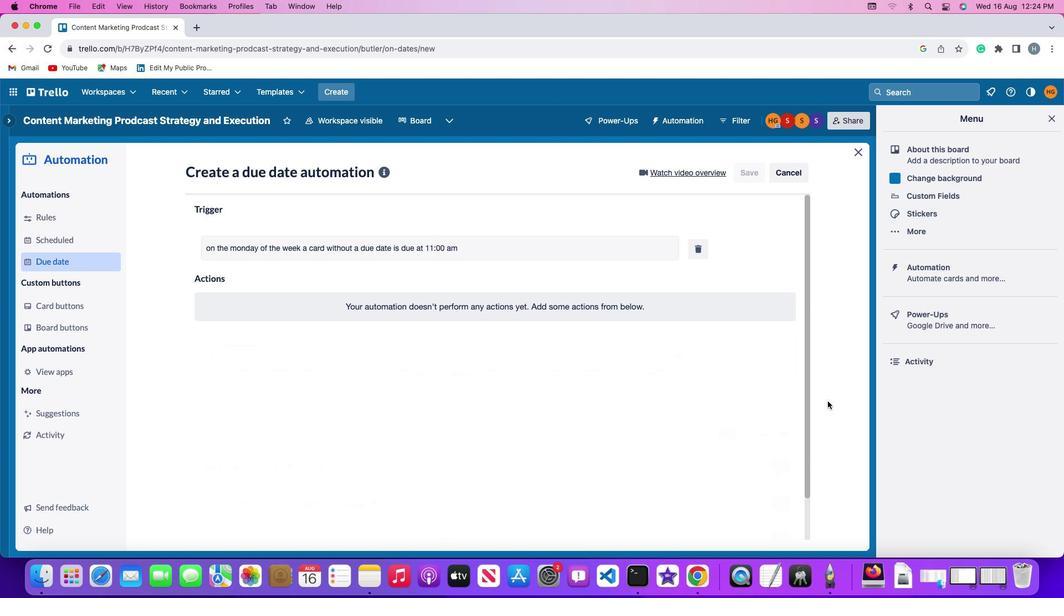 
